 Task: Look for space in Kampung Tanjung Karang, Malaysia from 5th June, 2023 to 16th June, 2023 for 2 adults in price range Rs.14000 to Rs.18000. Place can be entire place with 1  bedroom having 1 bed and 1 bathroom. Property type can be house, flat, guest house, hotel. Booking option can be shelf check-in. Required host language is English.
Action: Mouse moved to (423, 89)
Screenshot: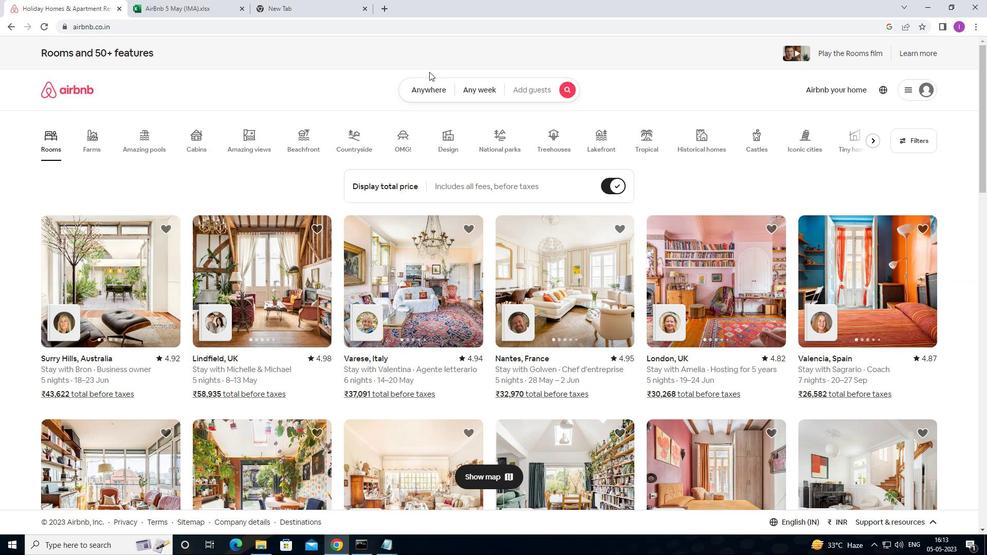 
Action: Mouse pressed left at (423, 89)
Screenshot: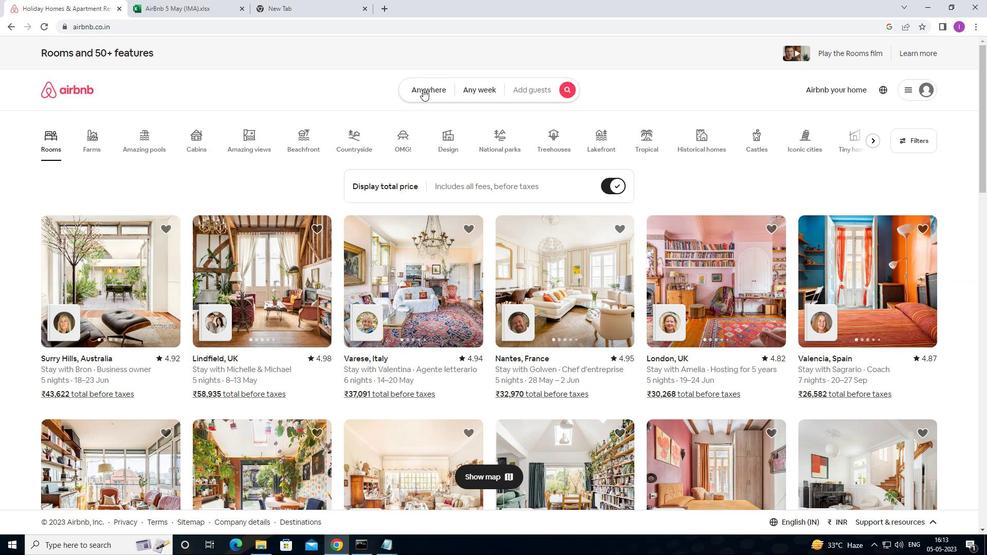 
Action: Mouse moved to (314, 124)
Screenshot: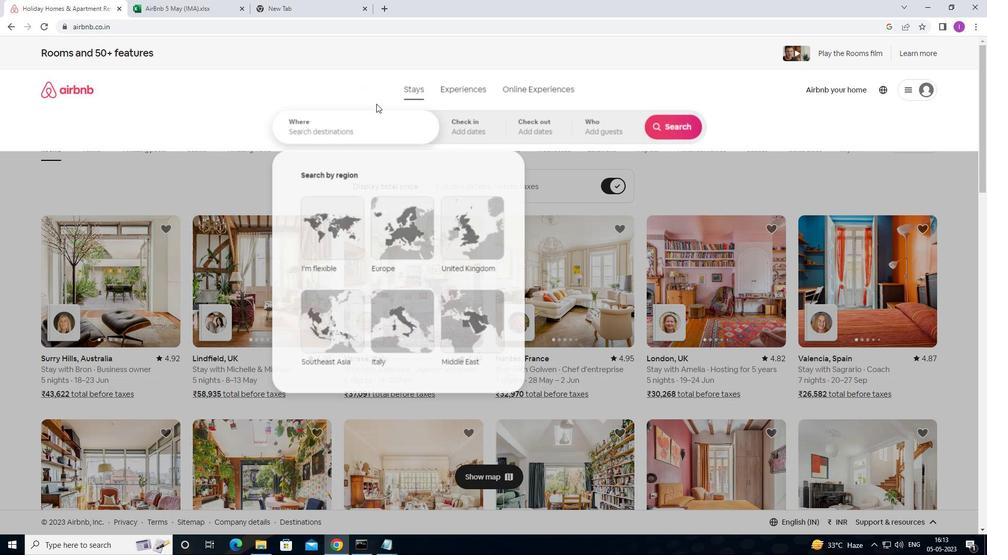
Action: Mouse pressed left at (314, 124)
Screenshot: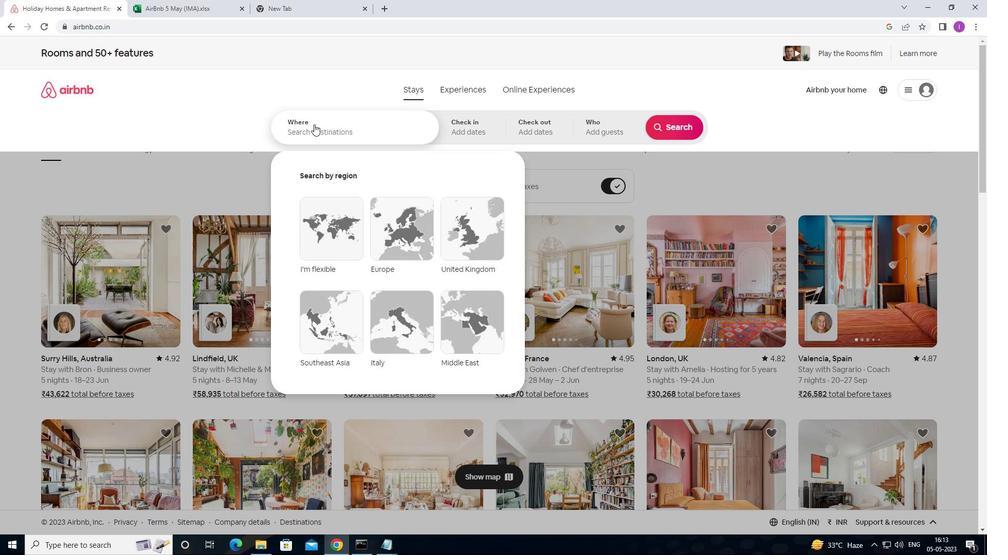 
Action: Mouse moved to (337, 127)
Screenshot: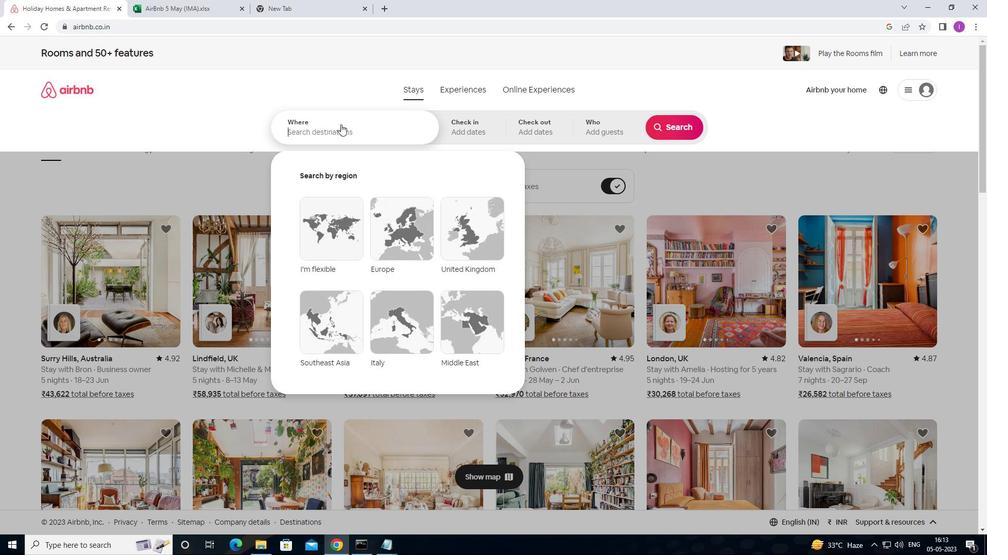 
Action: Key pressed <Key.shift><Key.shift><Key.shift><Key.shift><Key.shift><Key.shift><Key.shift><Key.shift><Key.shift><Key.shift><Key.shift><Key.shift><Key.shift><Key.shift><Key.shift><Key.shift><Key.shift>KAMPUNG<Key.shift>TANJUNG<Key.space><Key.shift>KARANG,<Key.shift>MALAYSIA
Screenshot: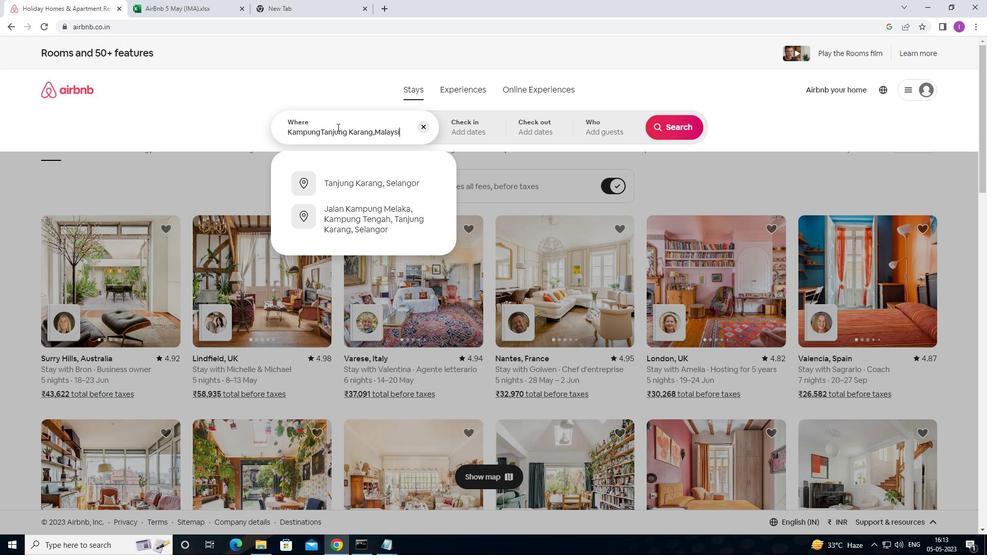 
Action: Mouse moved to (483, 130)
Screenshot: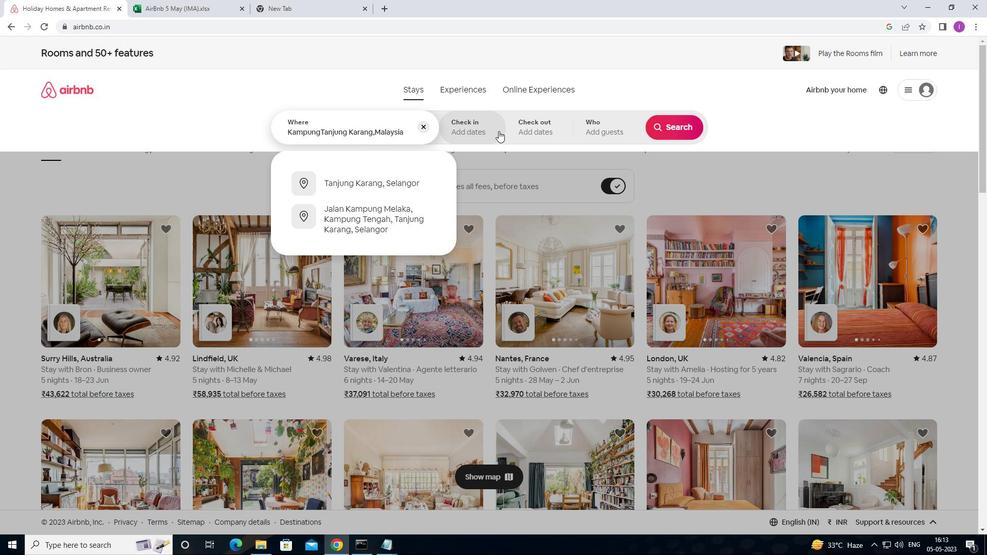 
Action: Mouse pressed left at (483, 130)
Screenshot: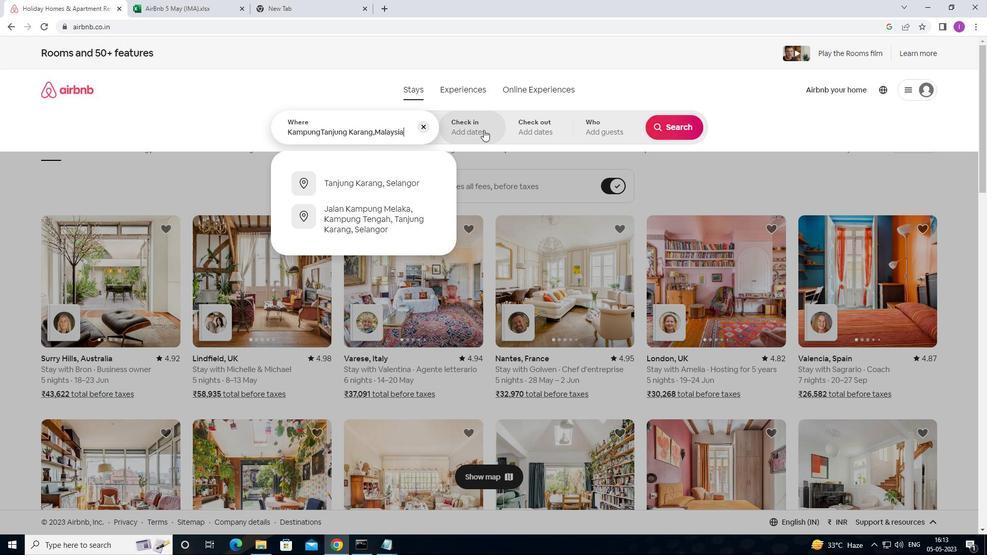 
Action: Mouse moved to (669, 212)
Screenshot: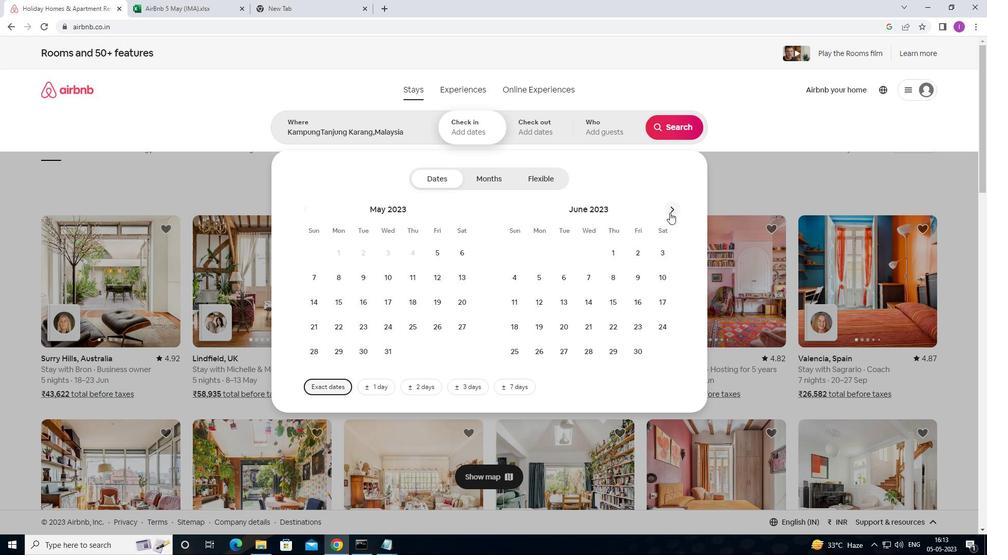 
Action: Mouse pressed left at (669, 212)
Screenshot: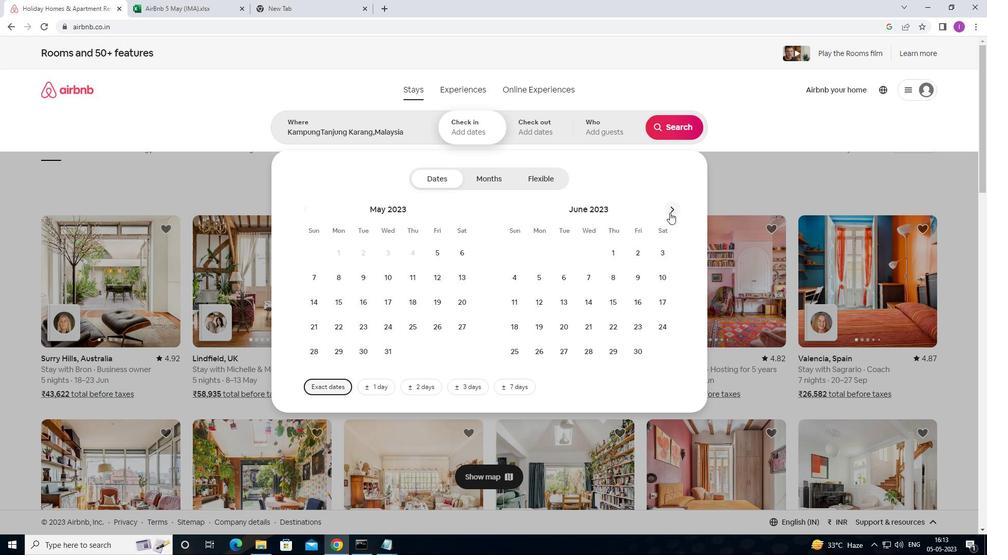 
Action: Mouse moved to (345, 275)
Screenshot: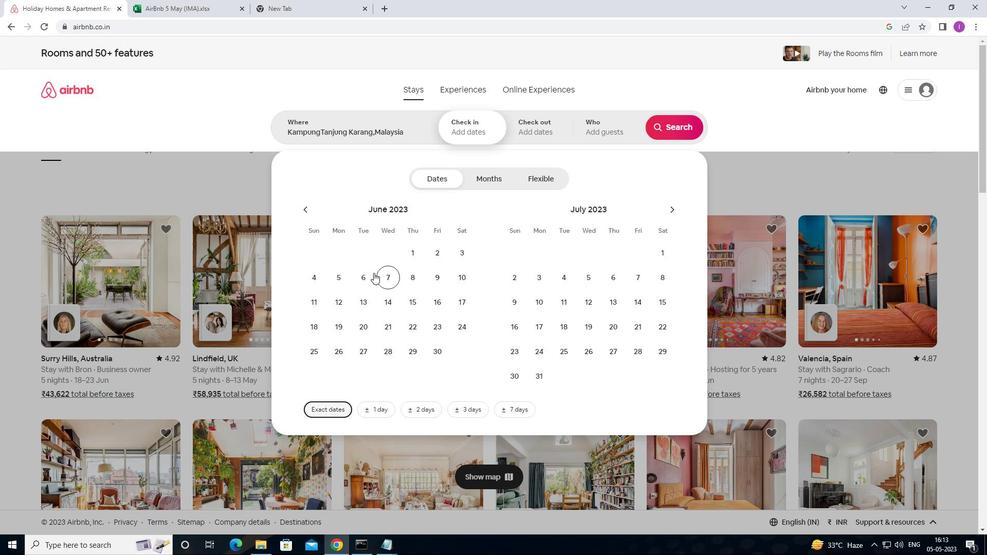 
Action: Mouse pressed left at (345, 275)
Screenshot: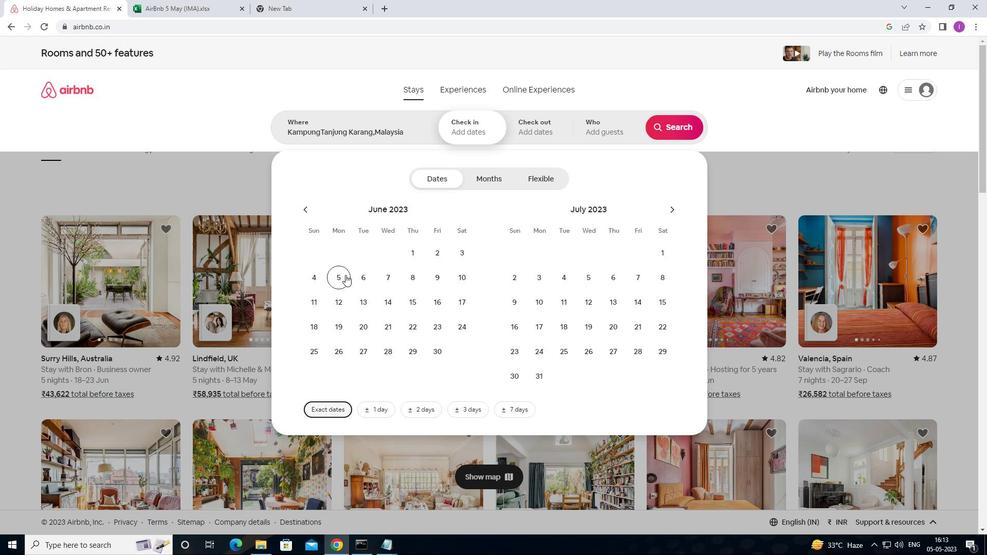 
Action: Mouse moved to (432, 299)
Screenshot: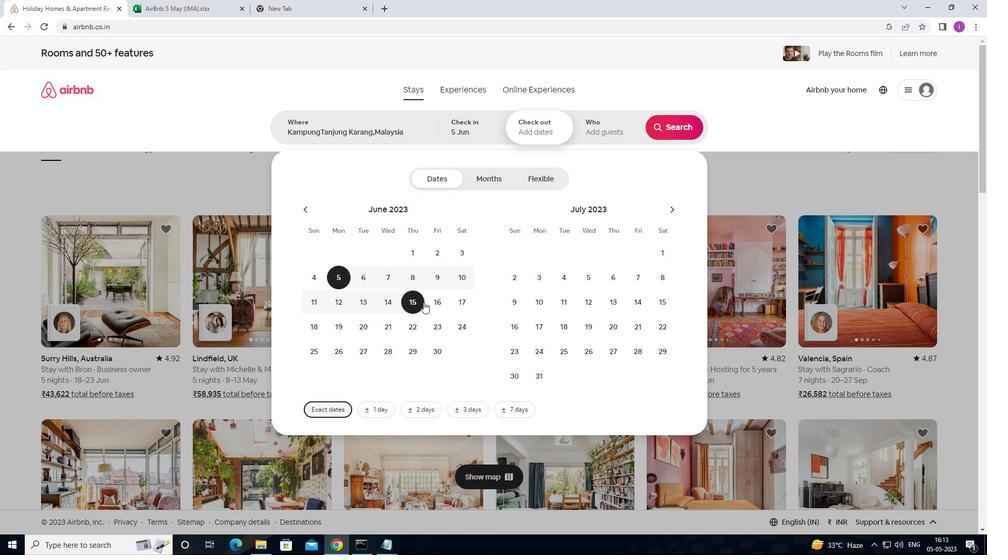 
Action: Mouse pressed left at (432, 299)
Screenshot: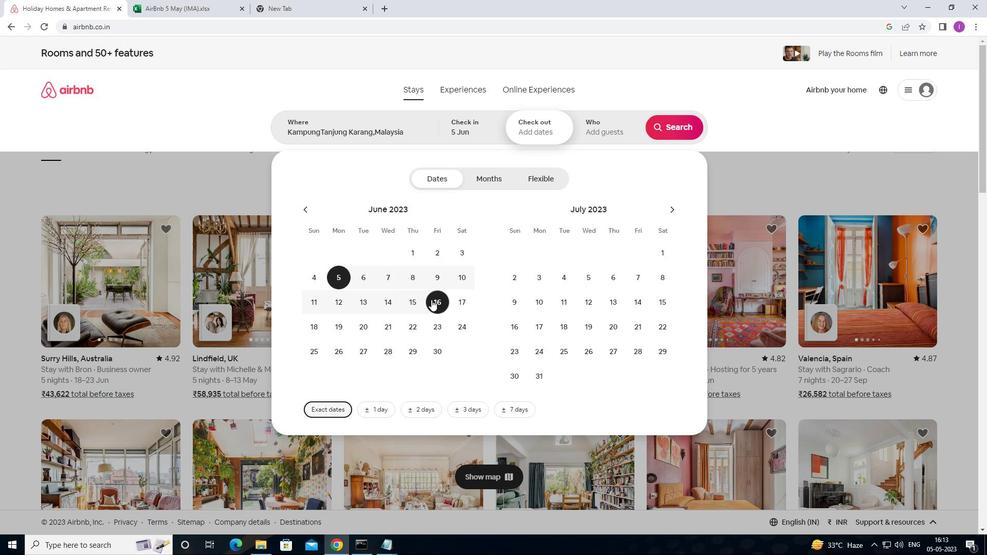 
Action: Mouse moved to (615, 133)
Screenshot: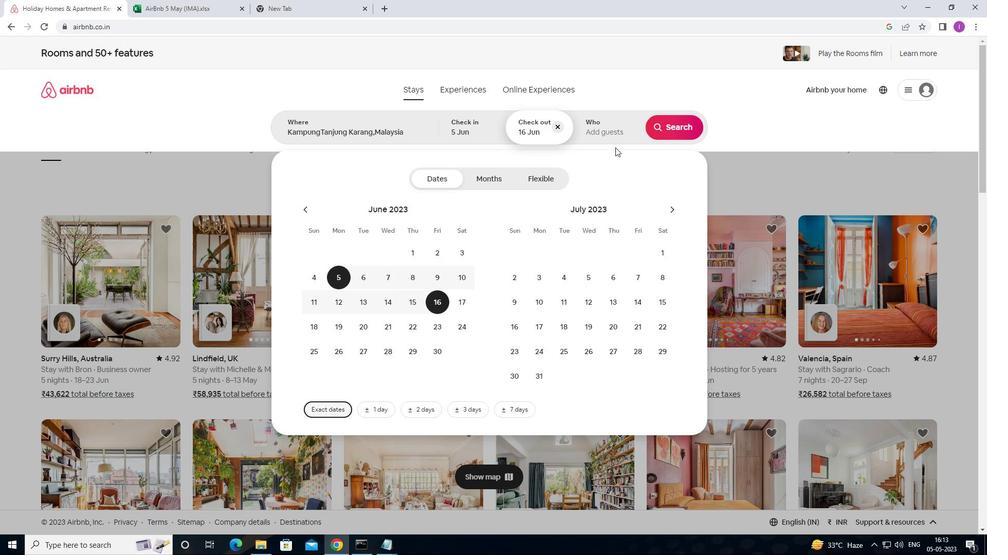 
Action: Mouse pressed left at (615, 133)
Screenshot: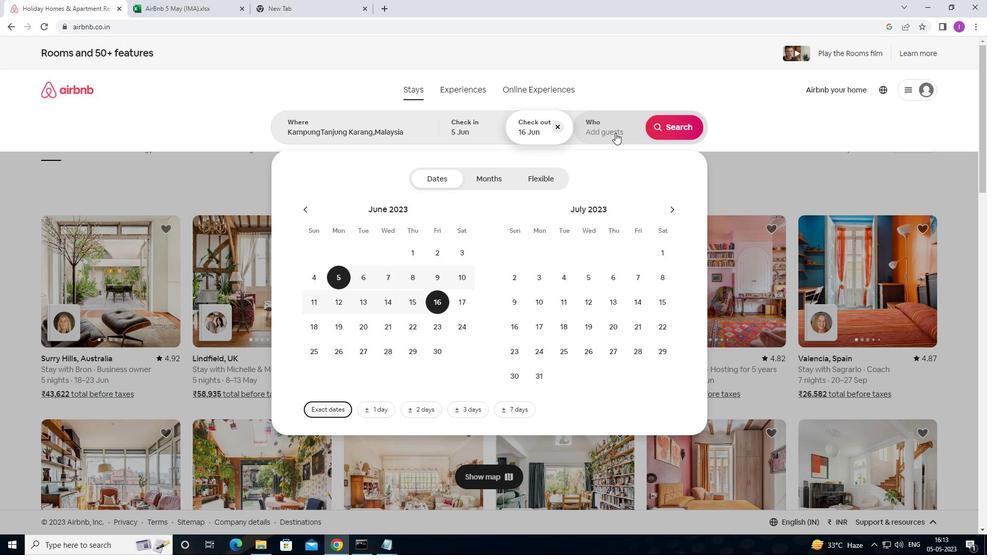 
Action: Mouse moved to (668, 180)
Screenshot: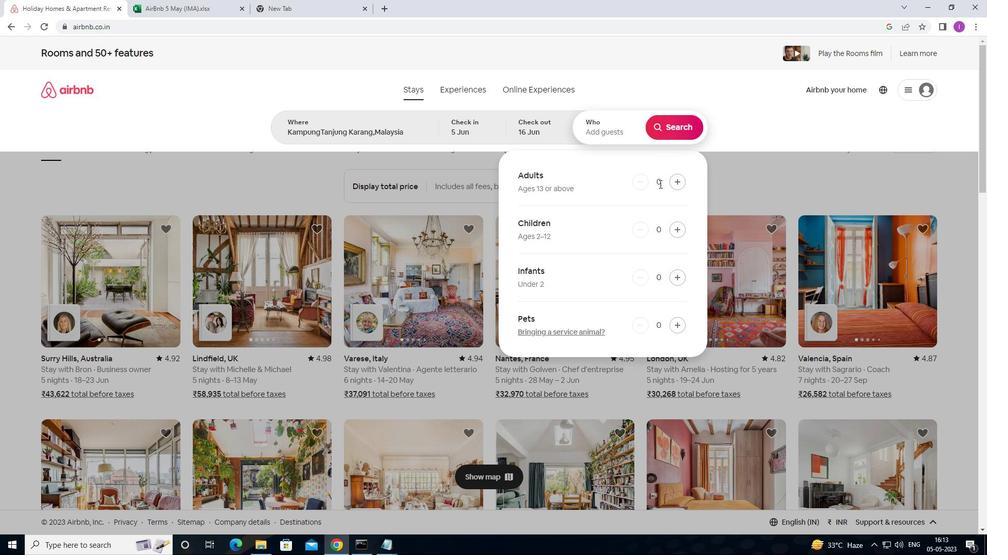 
Action: Mouse pressed left at (668, 180)
Screenshot: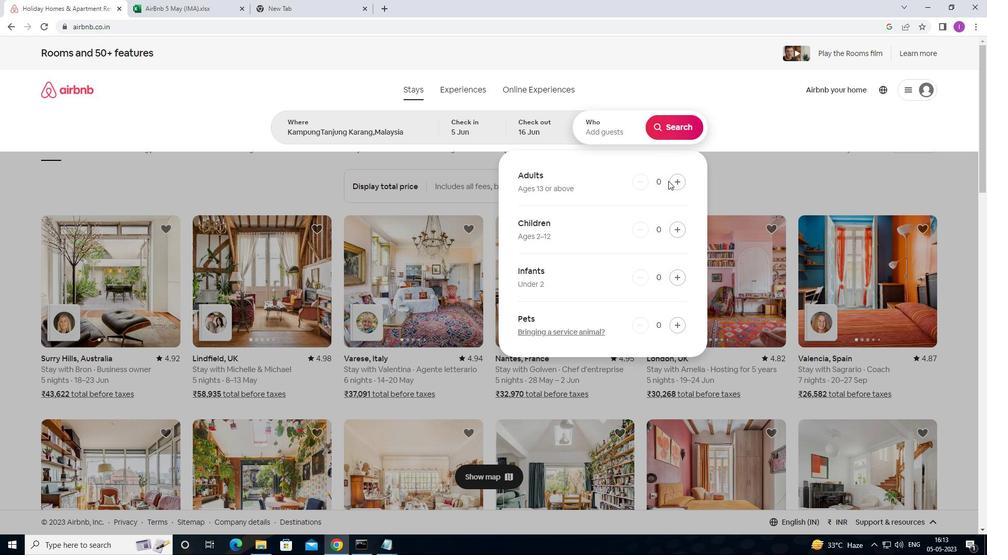 
Action: Mouse moved to (675, 179)
Screenshot: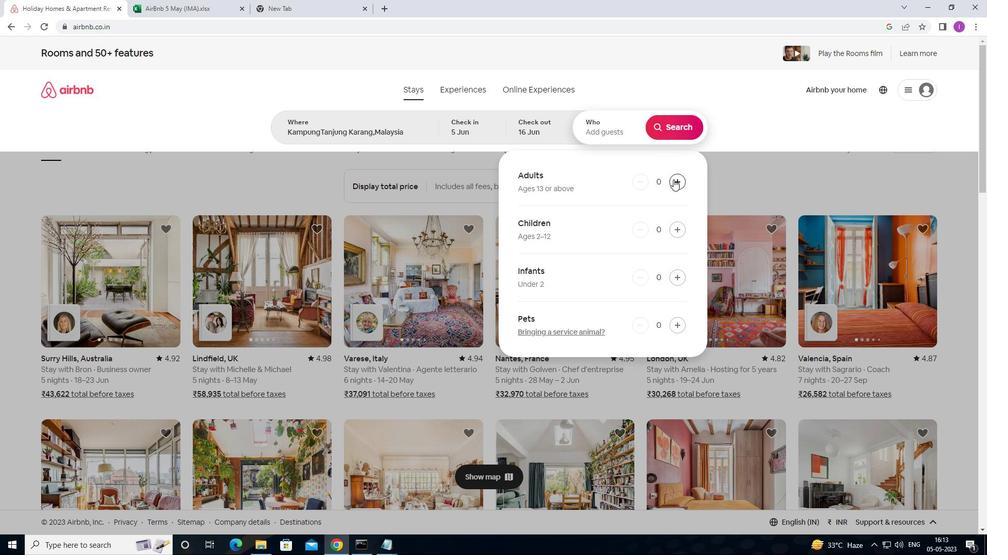 
Action: Mouse pressed left at (675, 179)
Screenshot: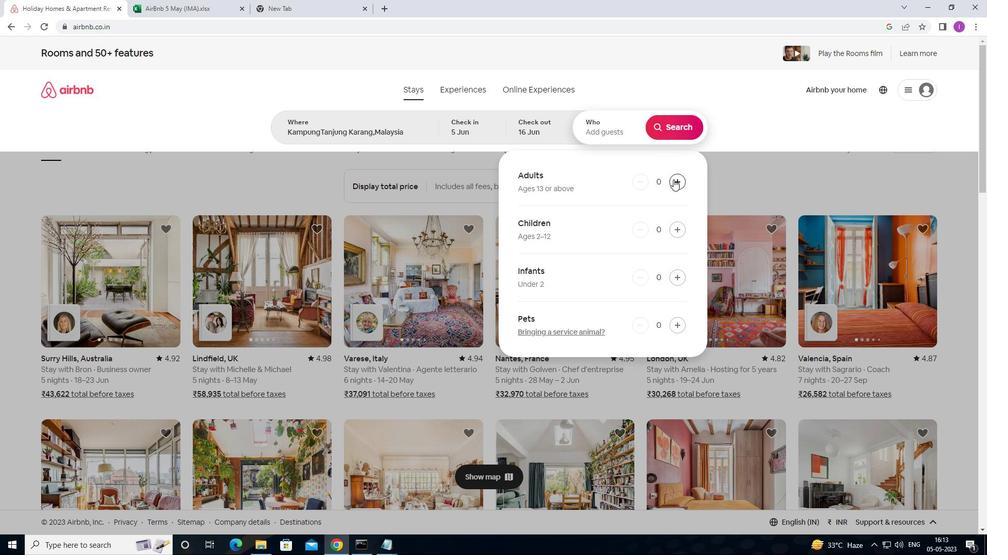 
Action: Mouse pressed left at (675, 179)
Screenshot: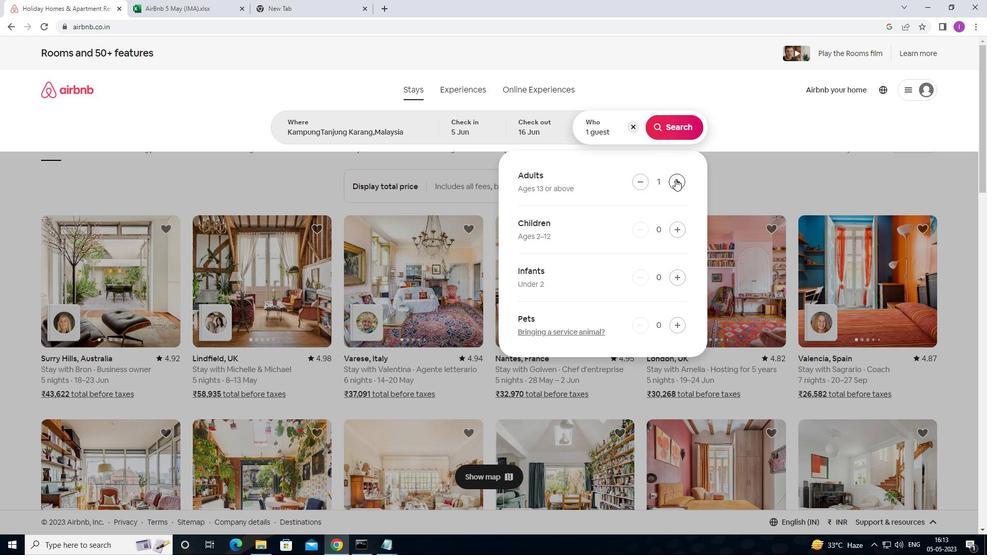 
Action: Mouse moved to (697, 124)
Screenshot: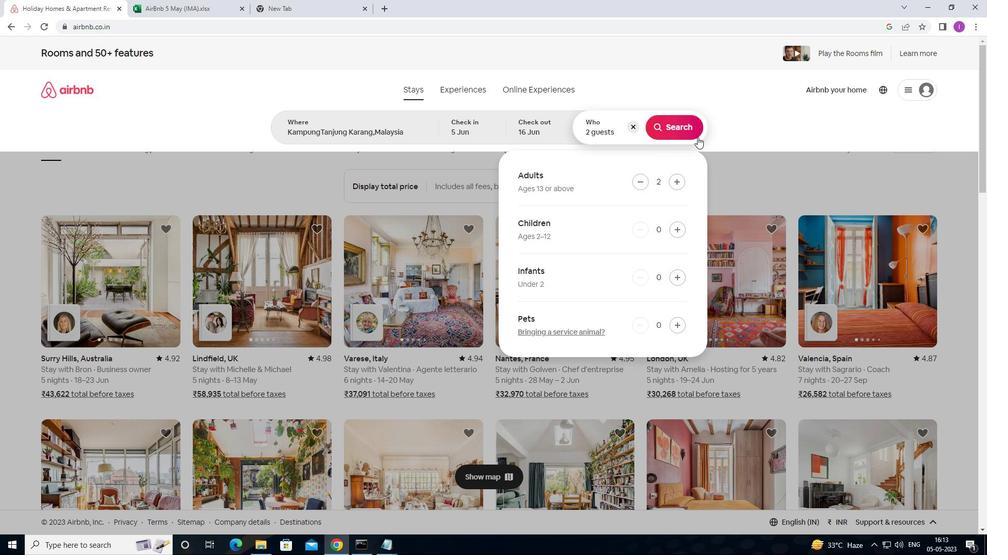 
Action: Mouse pressed left at (697, 124)
Screenshot: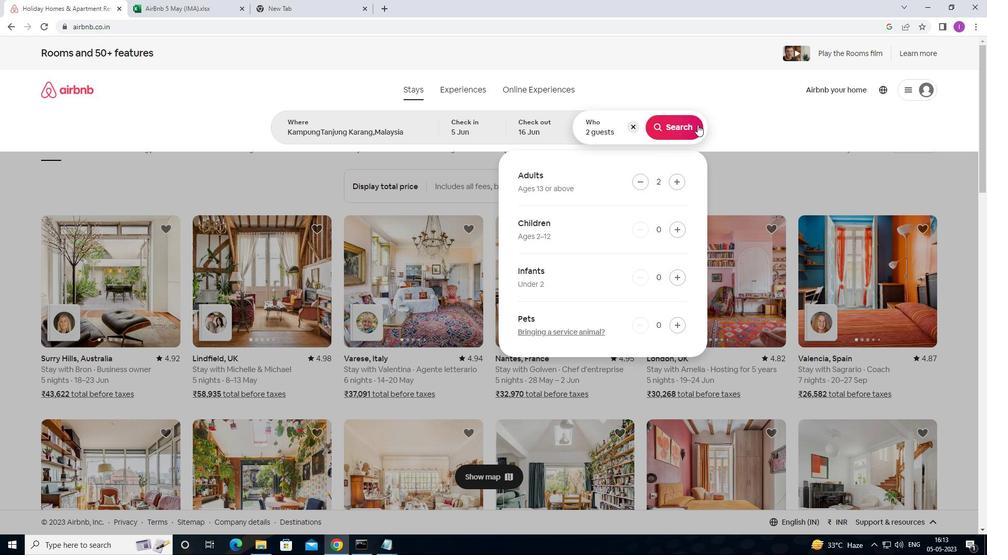
Action: Mouse moved to (951, 95)
Screenshot: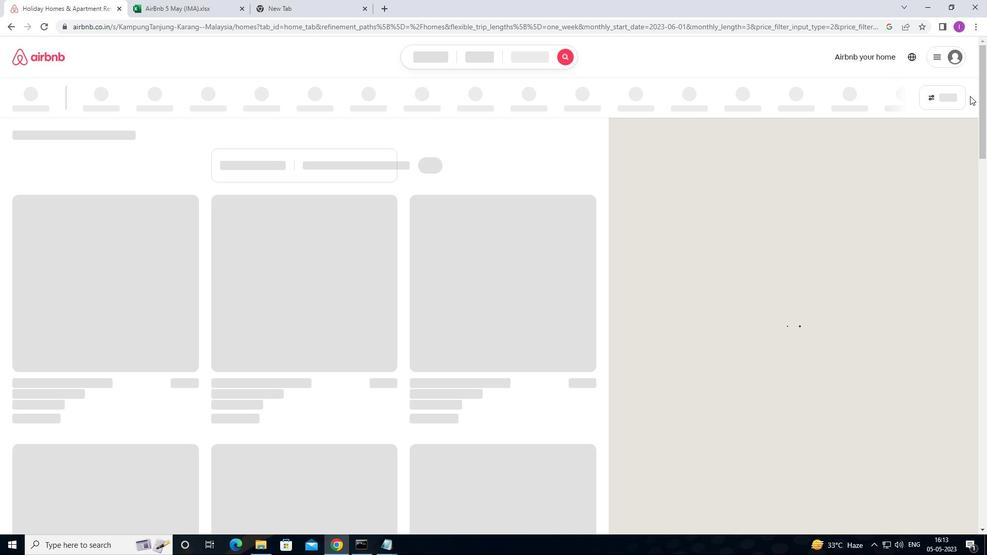 
Action: Mouse pressed left at (951, 95)
Screenshot: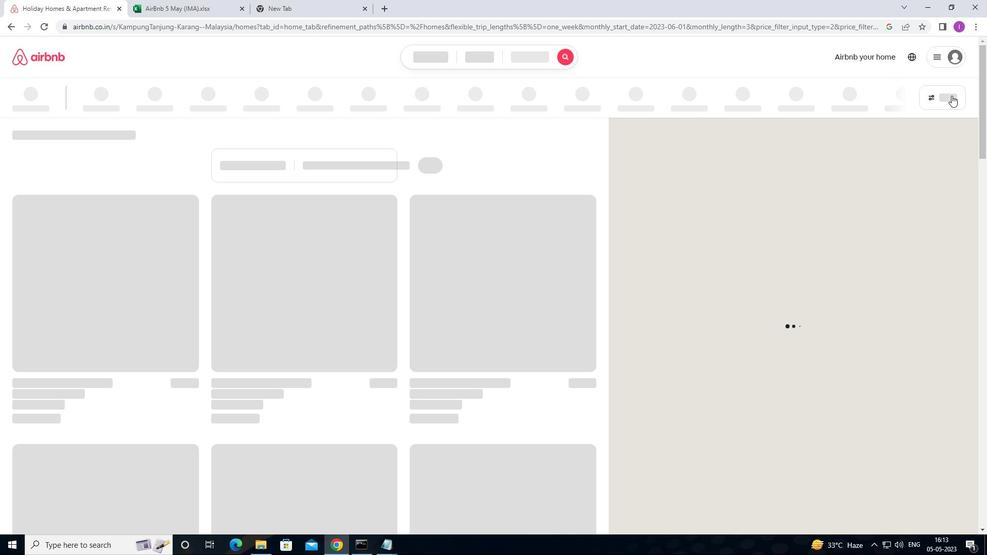 
Action: Mouse moved to (364, 351)
Screenshot: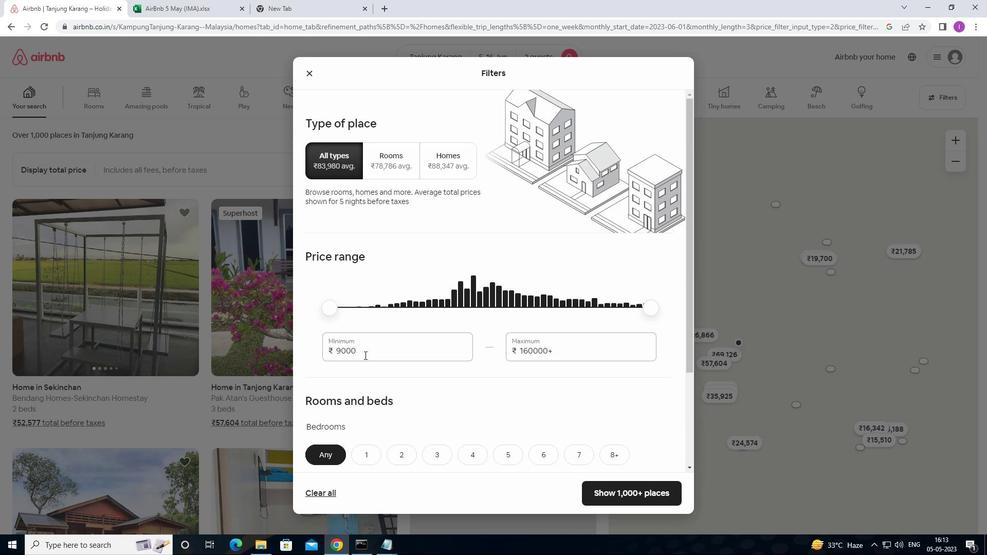 
Action: Mouse pressed left at (364, 351)
Screenshot: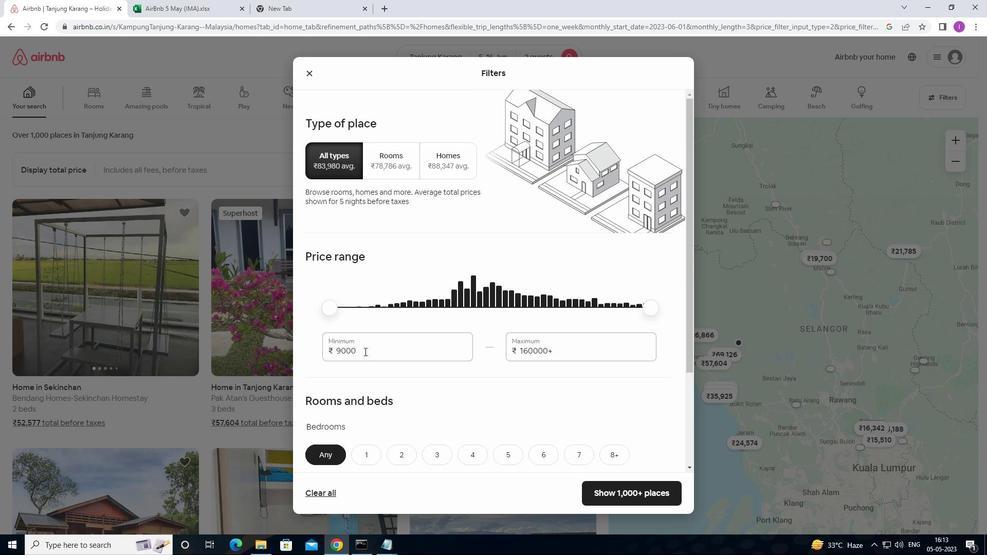 
Action: Mouse moved to (464, 328)
Screenshot: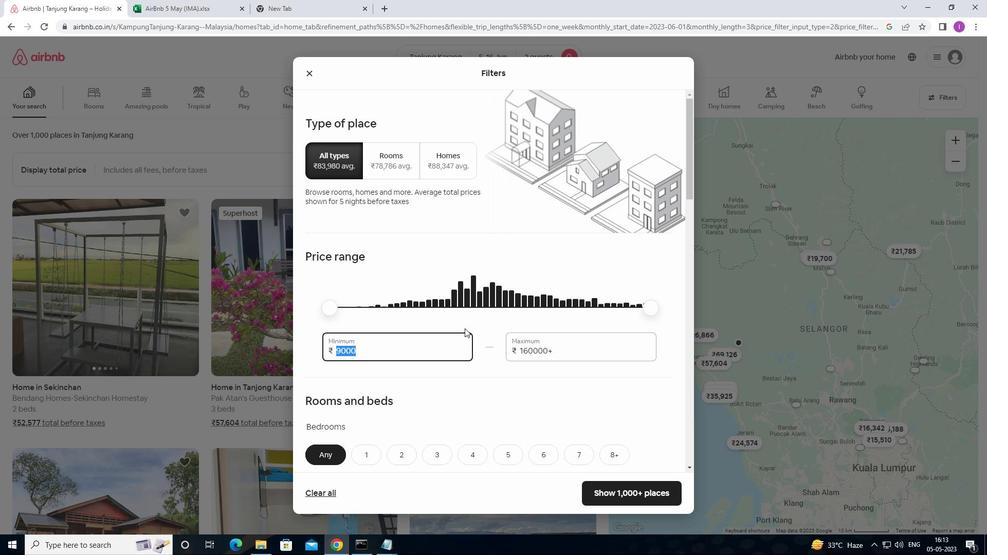 
Action: Key pressed 1
Screenshot: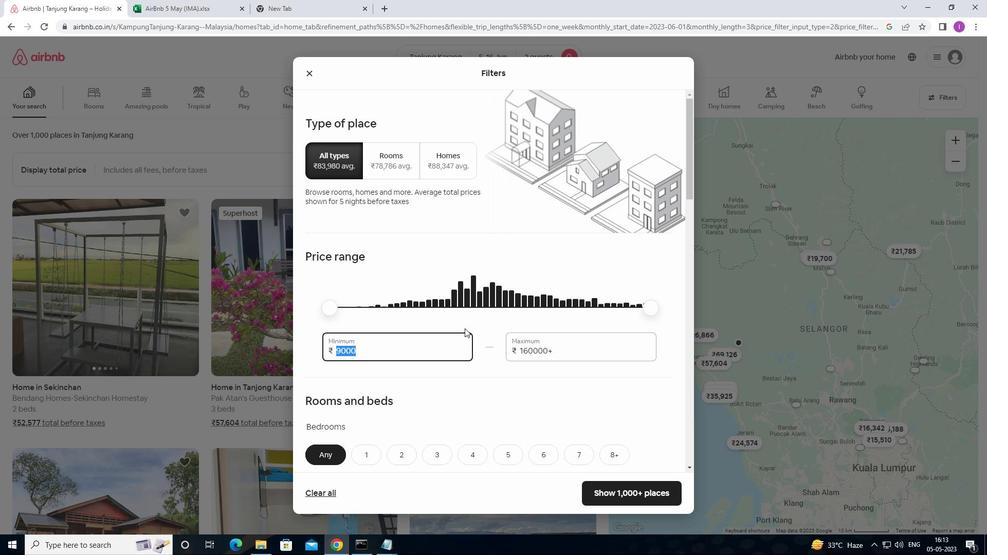 
Action: Mouse moved to (467, 324)
Screenshot: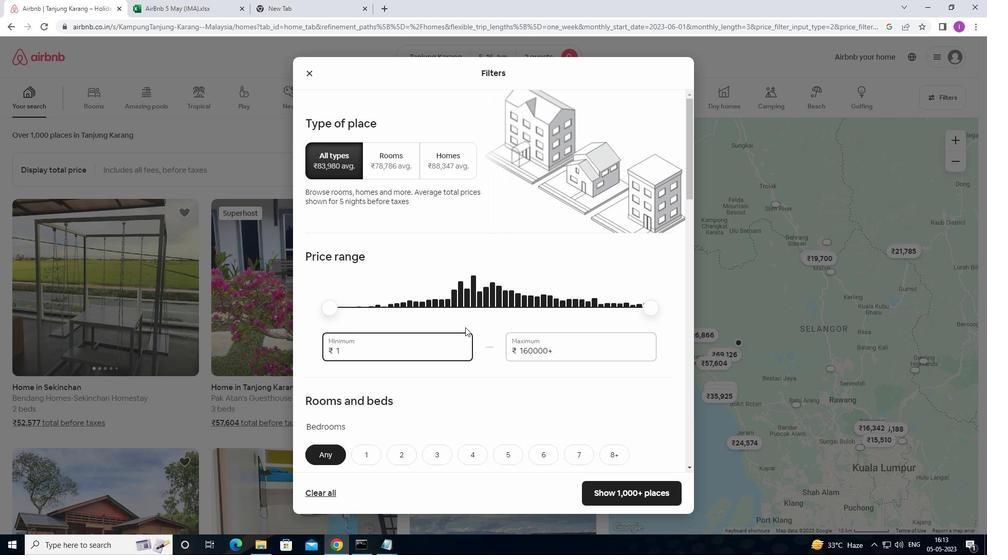 
Action: Key pressed 4000
Screenshot: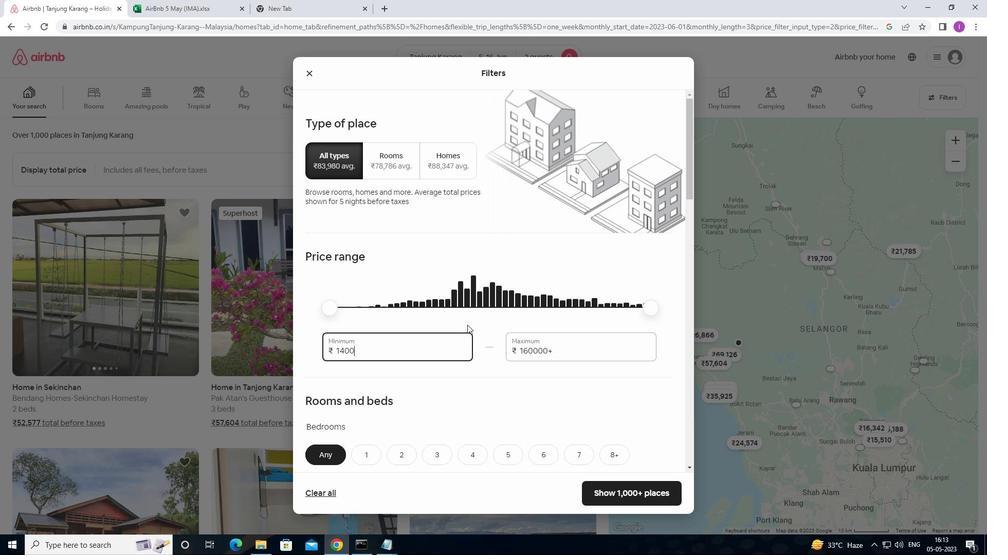 
Action: Mouse moved to (560, 348)
Screenshot: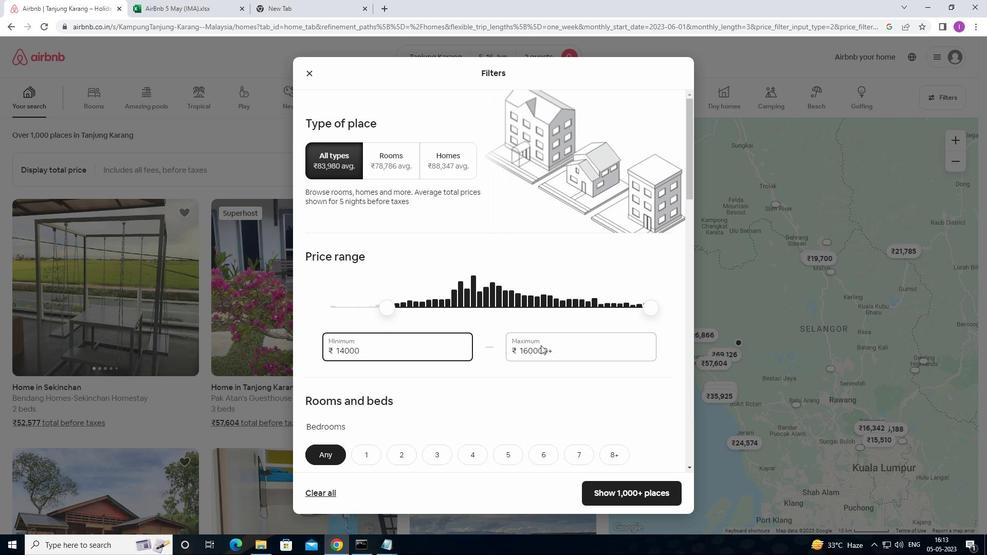 
Action: Mouse pressed left at (560, 348)
Screenshot: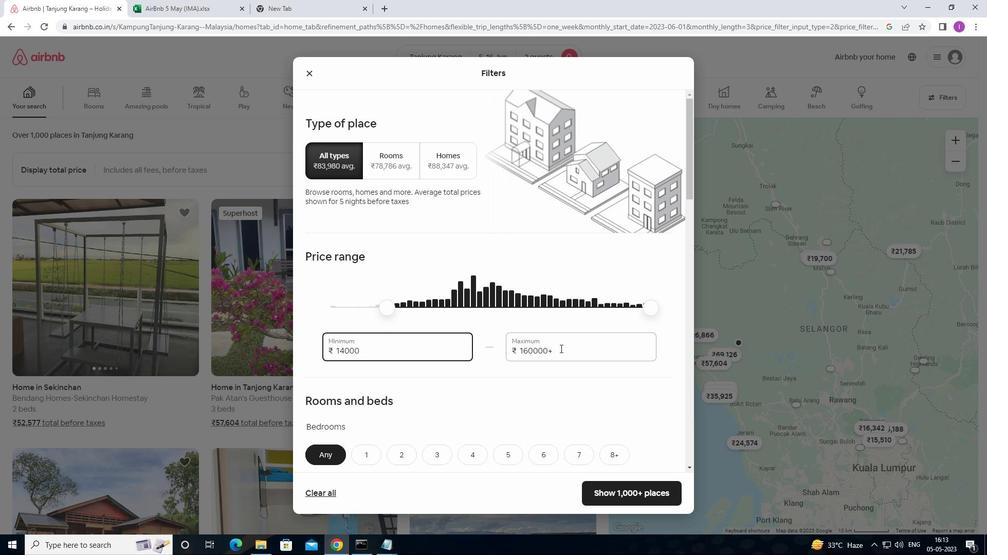 
Action: Mouse moved to (510, 351)
Screenshot: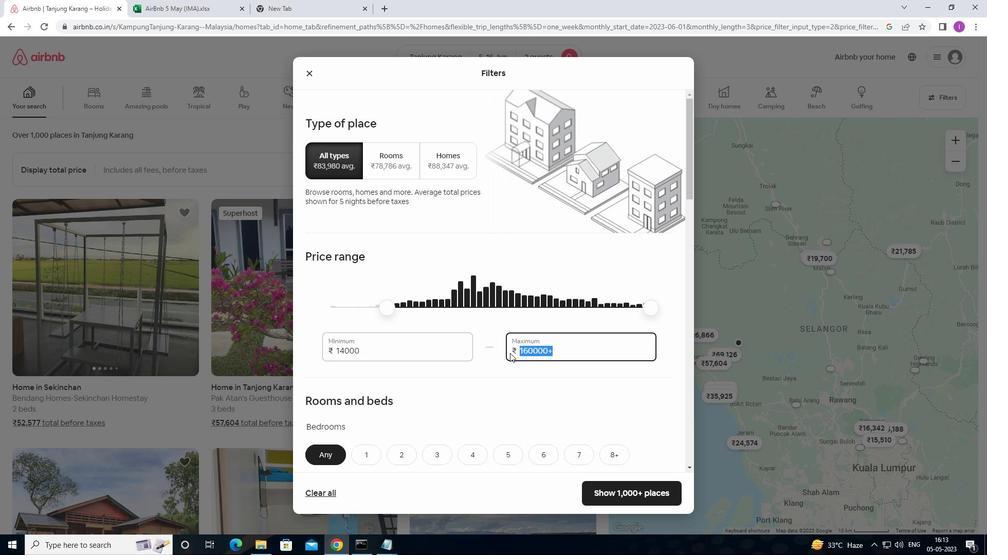
Action: Key pressed 1
Screenshot: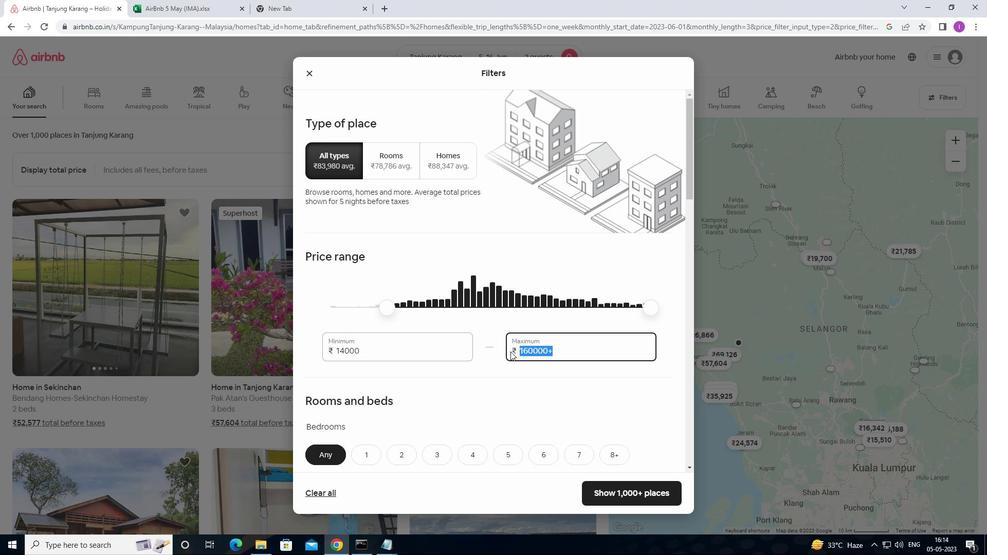 
Action: Mouse moved to (511, 350)
Screenshot: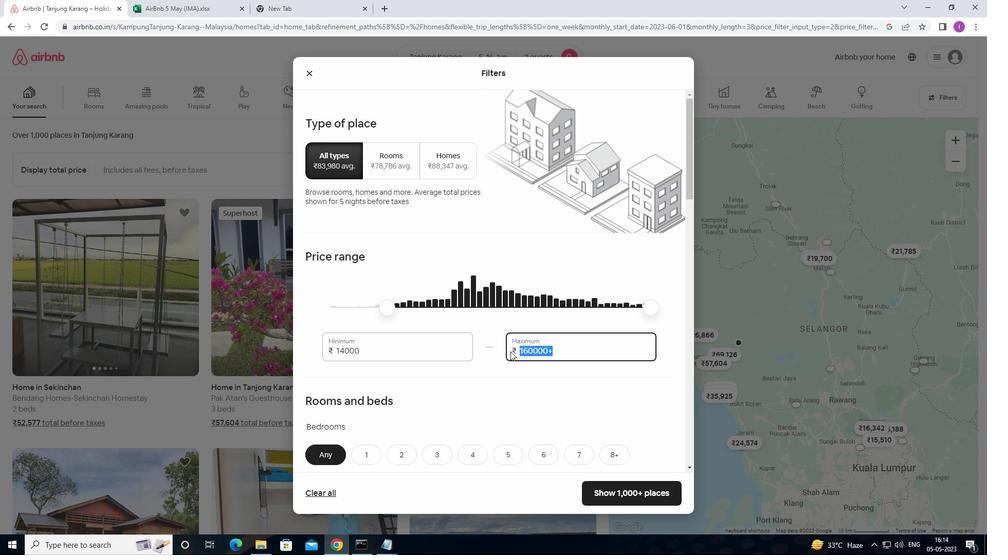 
Action: Key pressed 8
Screenshot: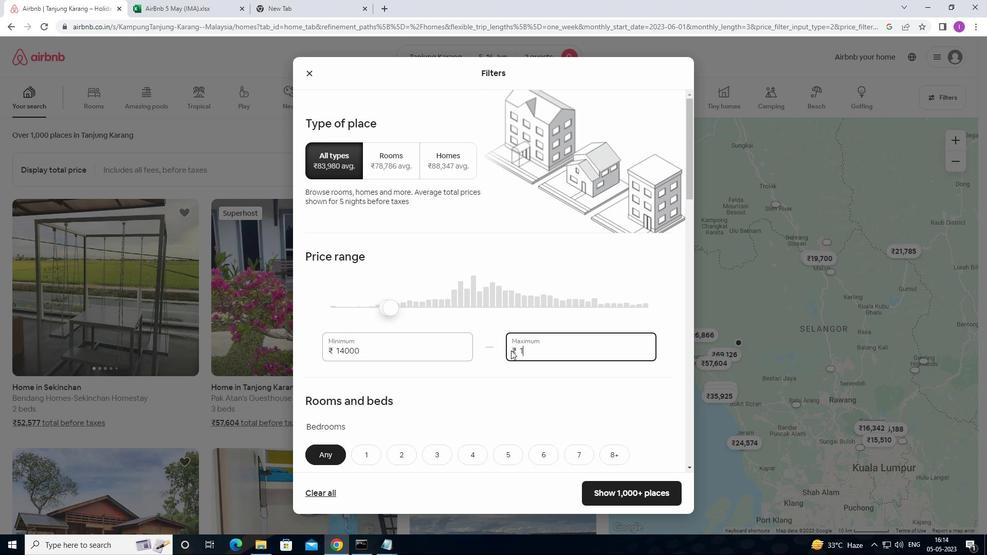 
Action: Mouse moved to (513, 348)
Screenshot: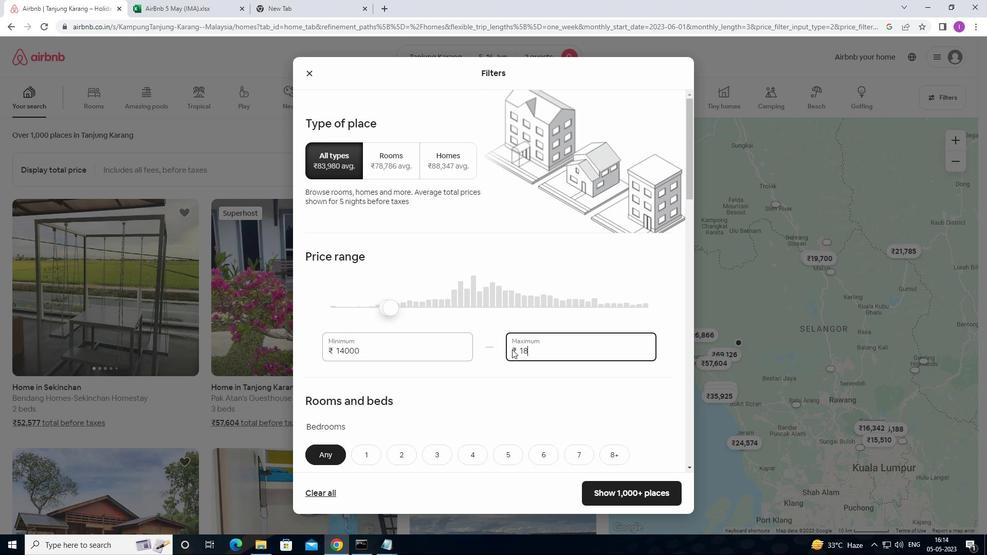
Action: Key pressed 000
Screenshot: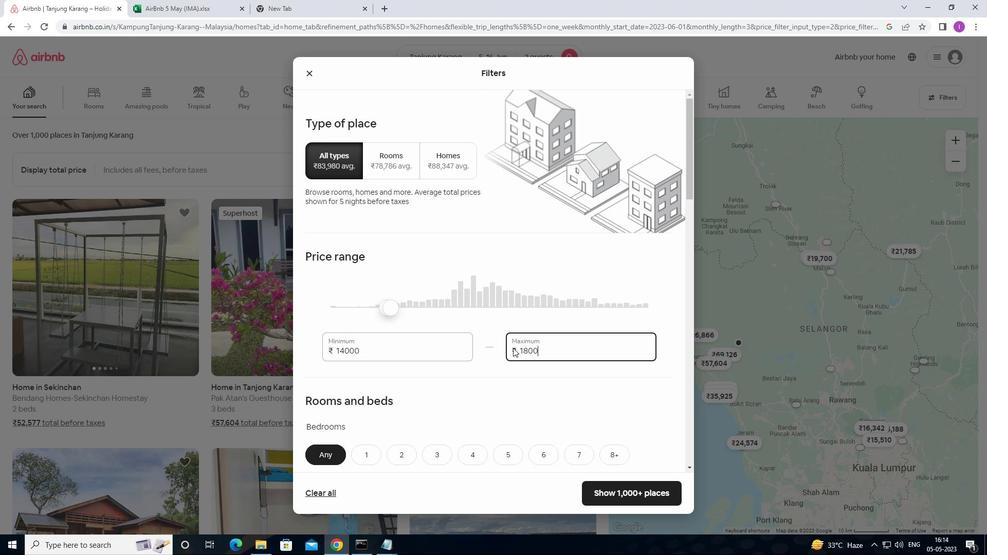 
Action: Mouse moved to (536, 355)
Screenshot: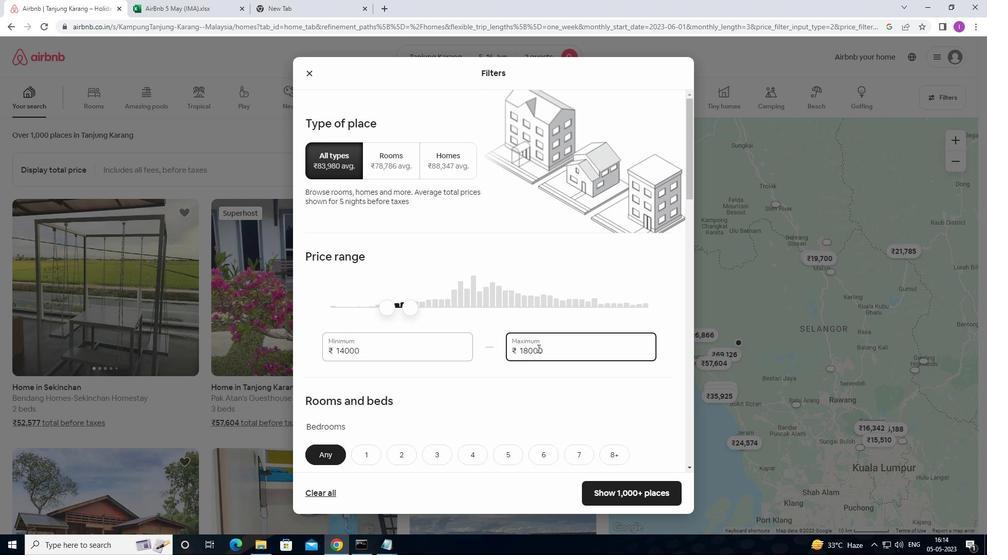 
Action: Mouse scrolled (536, 355) with delta (0, 0)
Screenshot: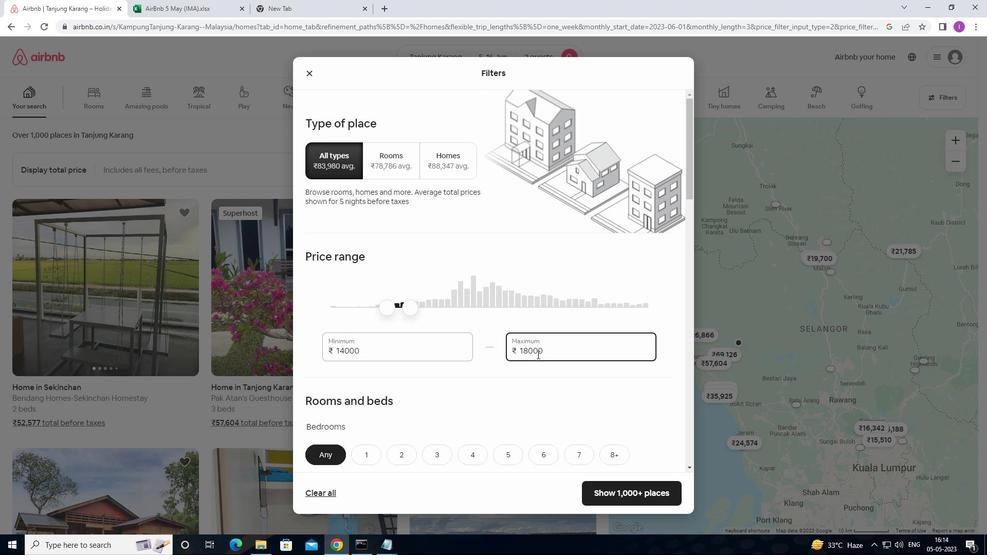 
Action: Mouse scrolled (536, 355) with delta (0, 0)
Screenshot: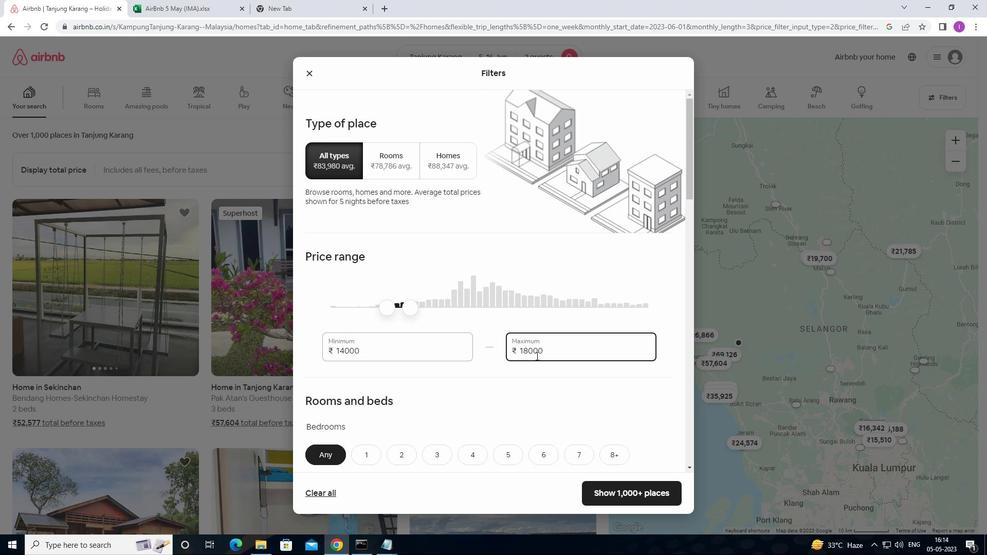 
Action: Mouse moved to (536, 353)
Screenshot: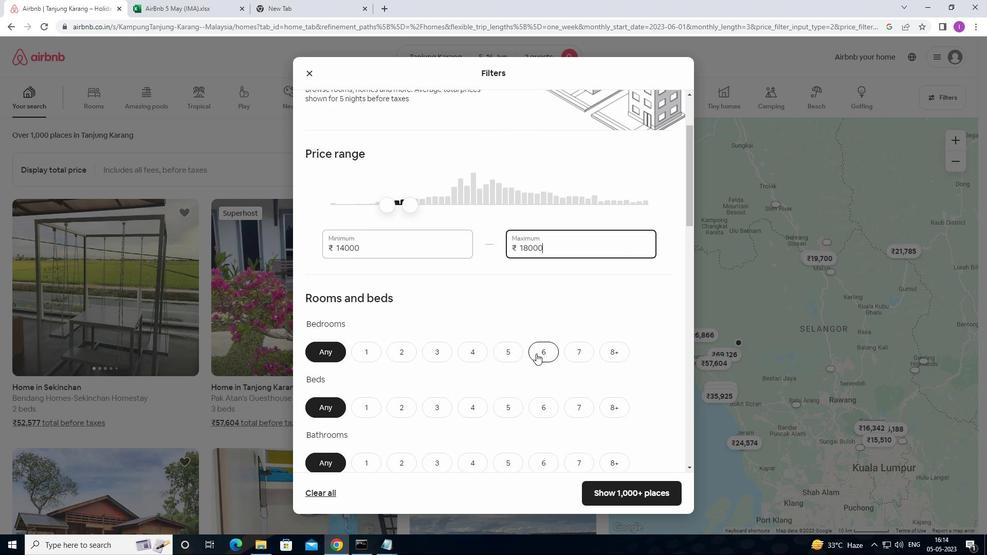 
Action: Mouse scrolled (536, 353) with delta (0, 0)
Screenshot: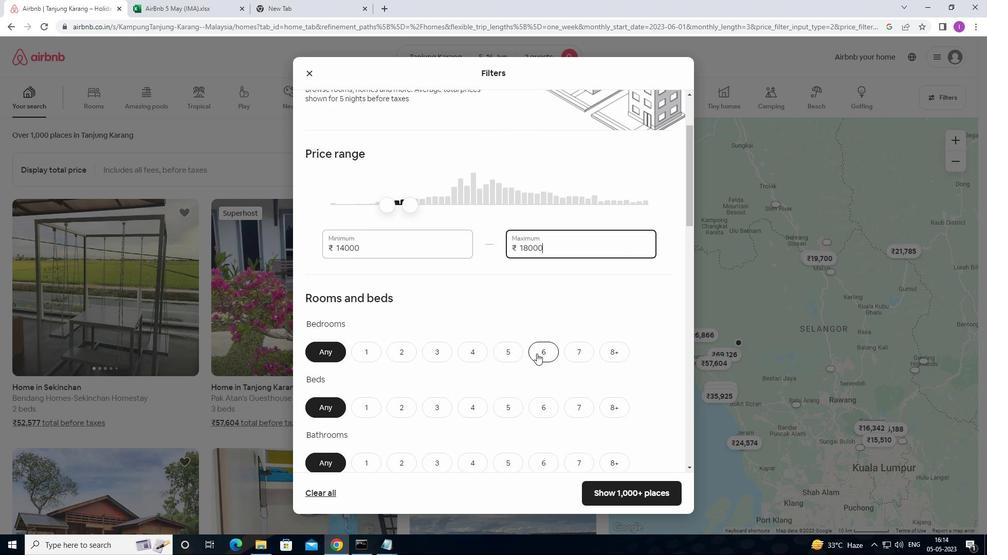 
Action: Mouse scrolled (536, 353) with delta (0, 0)
Screenshot: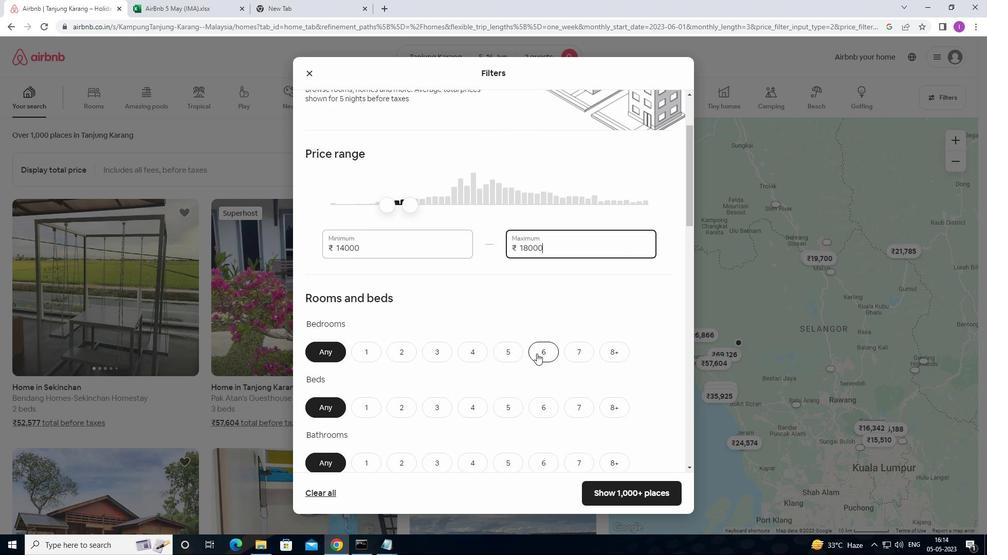 
Action: Mouse moved to (366, 254)
Screenshot: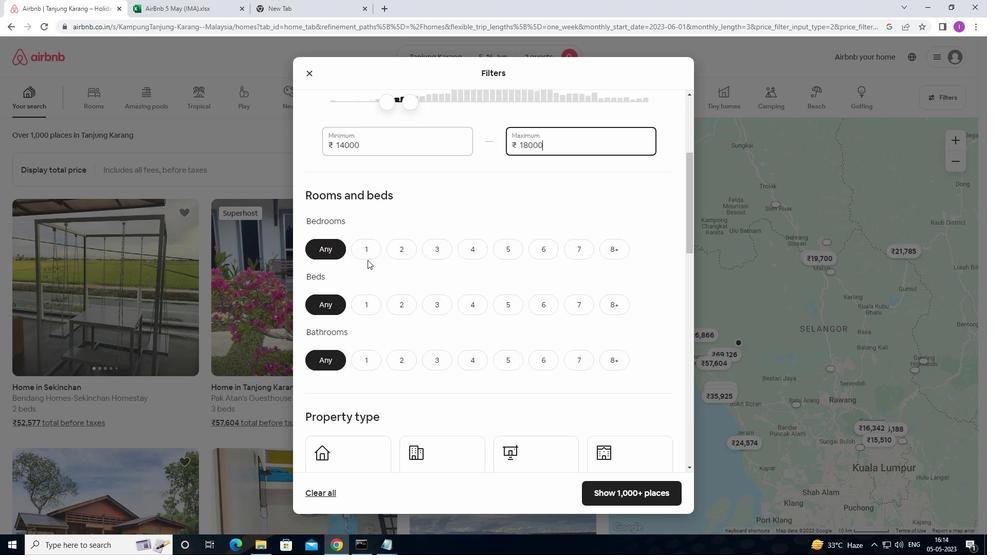 
Action: Mouse pressed left at (366, 254)
Screenshot: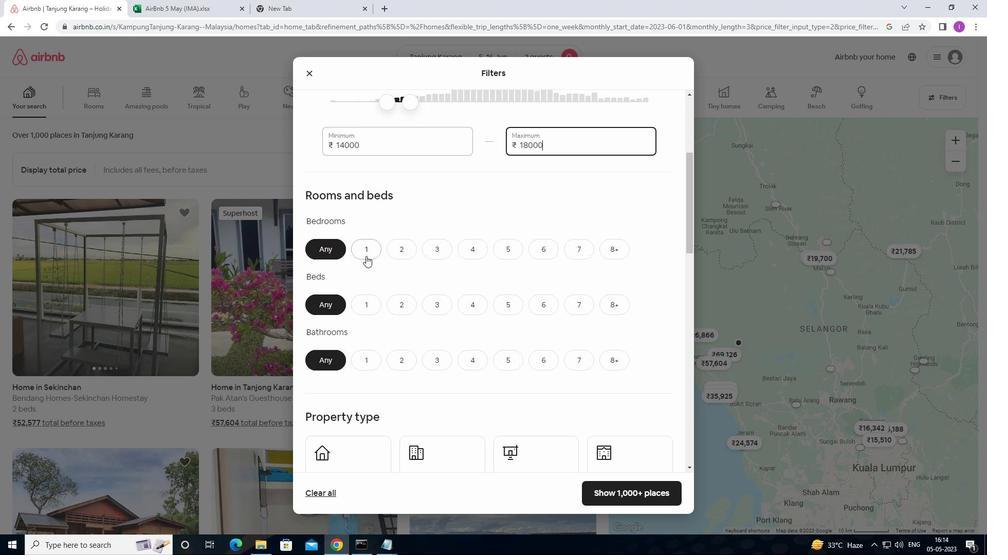 
Action: Mouse moved to (367, 300)
Screenshot: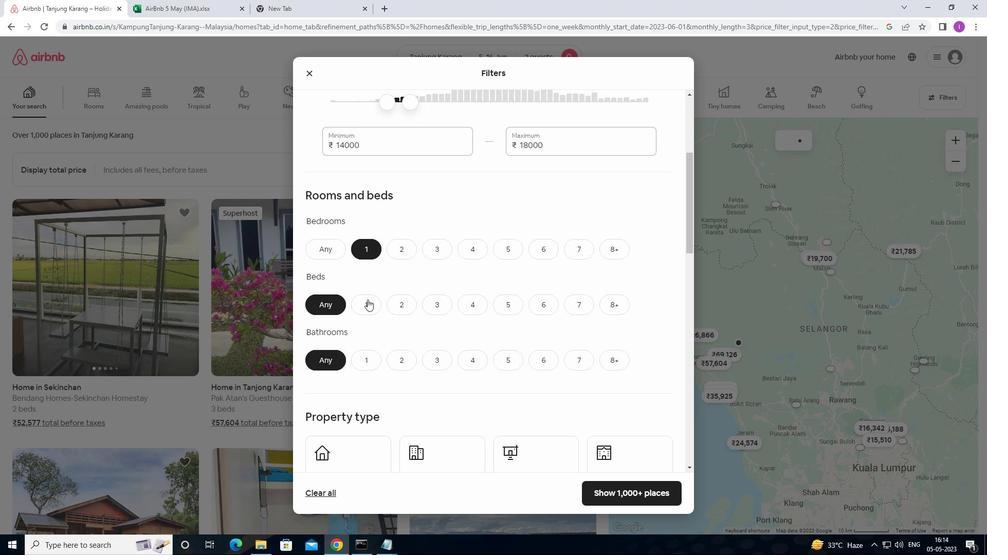 
Action: Mouse pressed left at (367, 300)
Screenshot: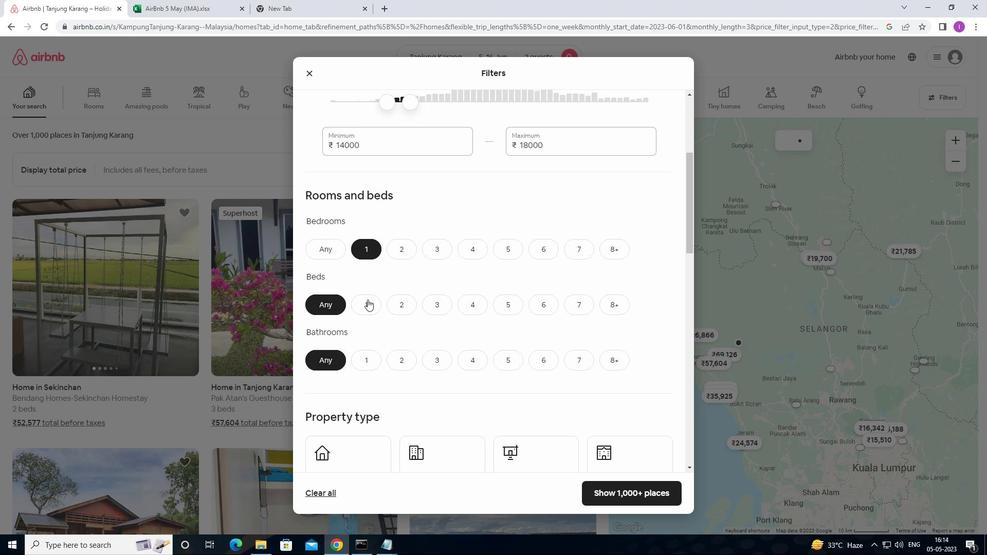 
Action: Mouse moved to (357, 355)
Screenshot: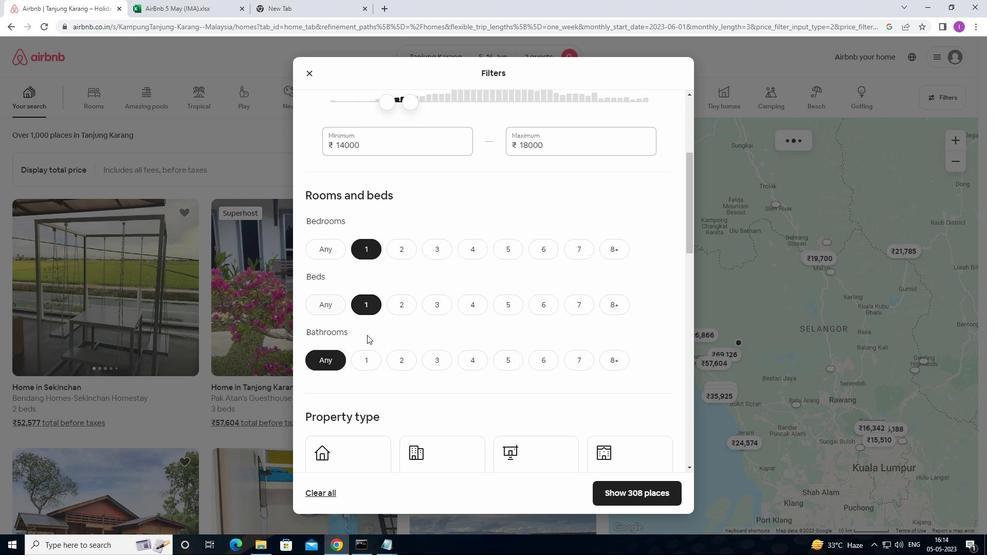 
Action: Mouse pressed left at (357, 355)
Screenshot: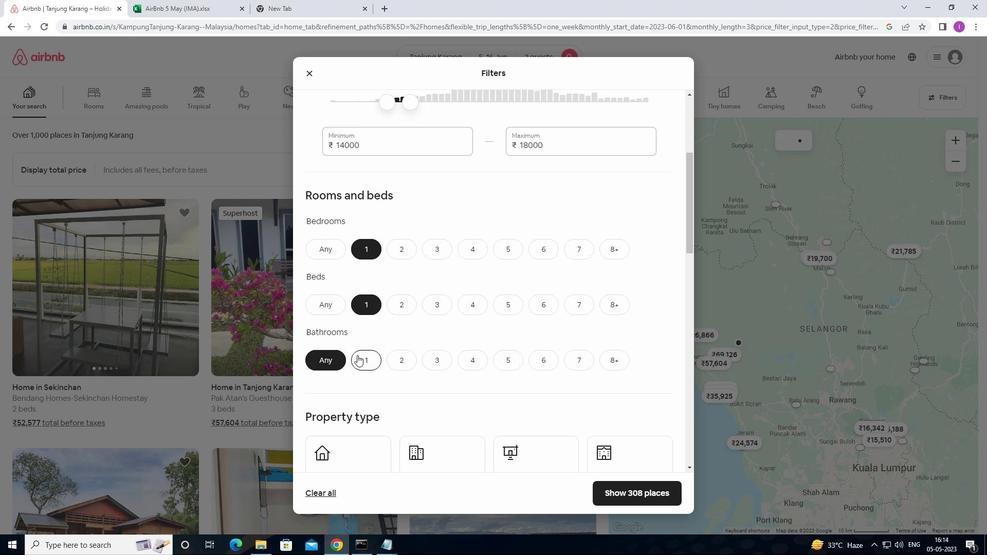 
Action: Mouse moved to (416, 344)
Screenshot: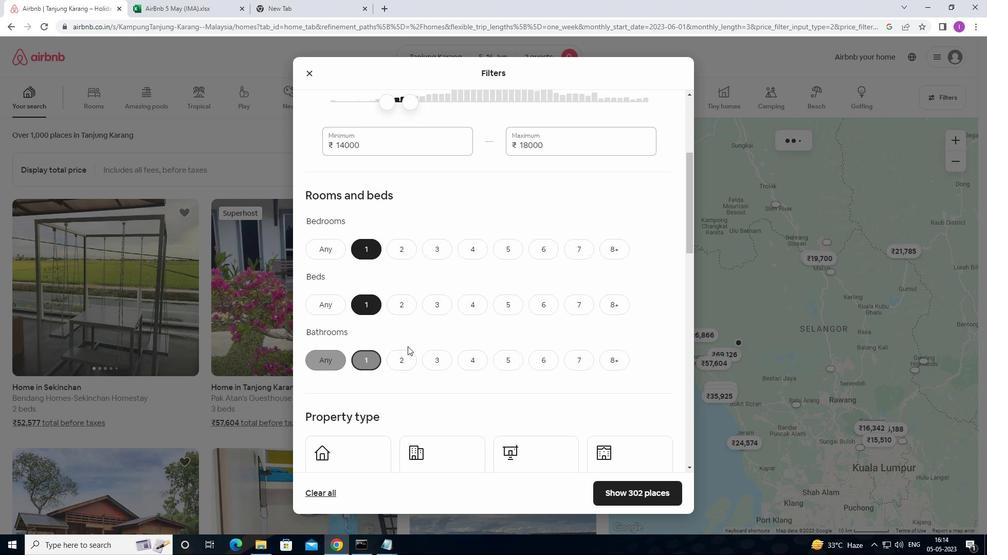 
Action: Mouse scrolled (416, 344) with delta (0, 0)
Screenshot: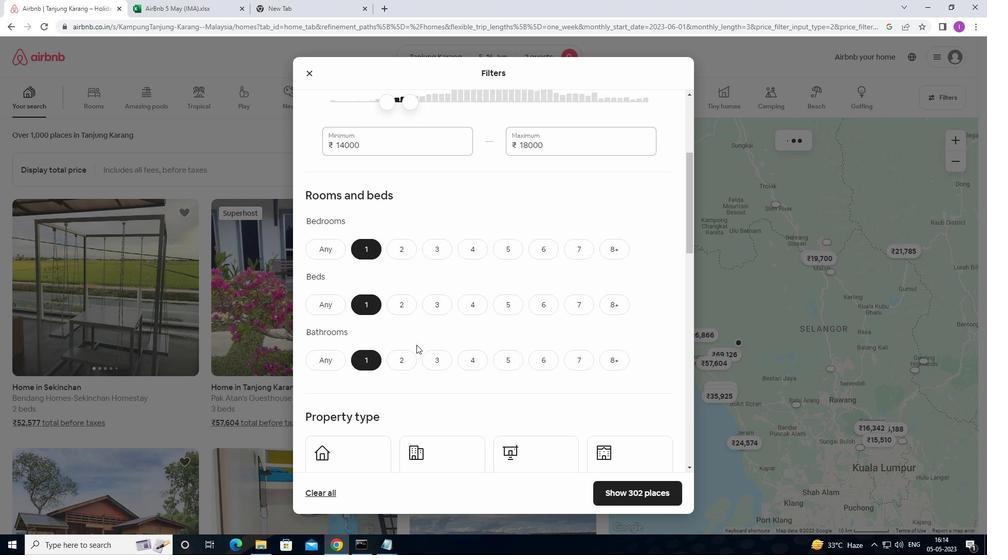 
Action: Mouse scrolled (416, 344) with delta (0, 0)
Screenshot: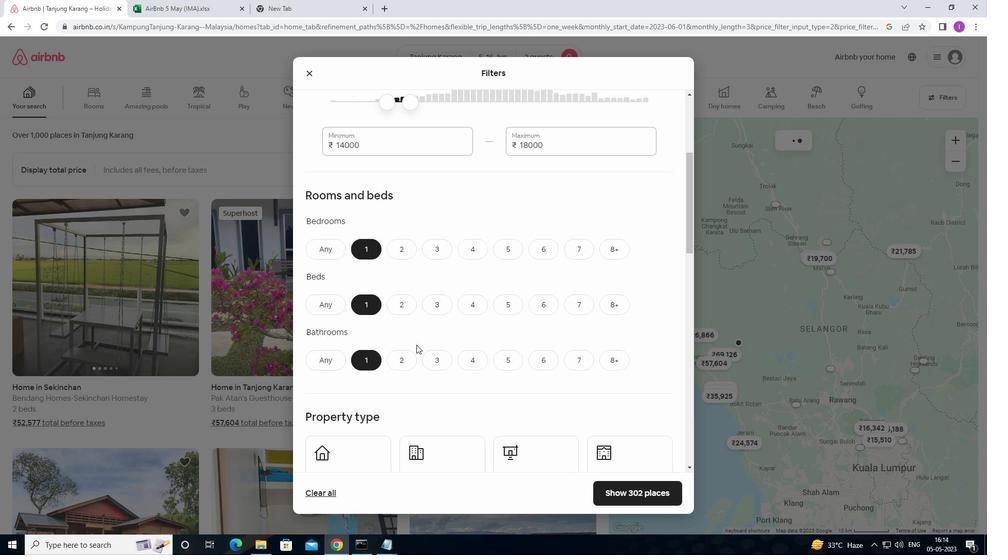 
Action: Mouse scrolled (416, 344) with delta (0, 0)
Screenshot: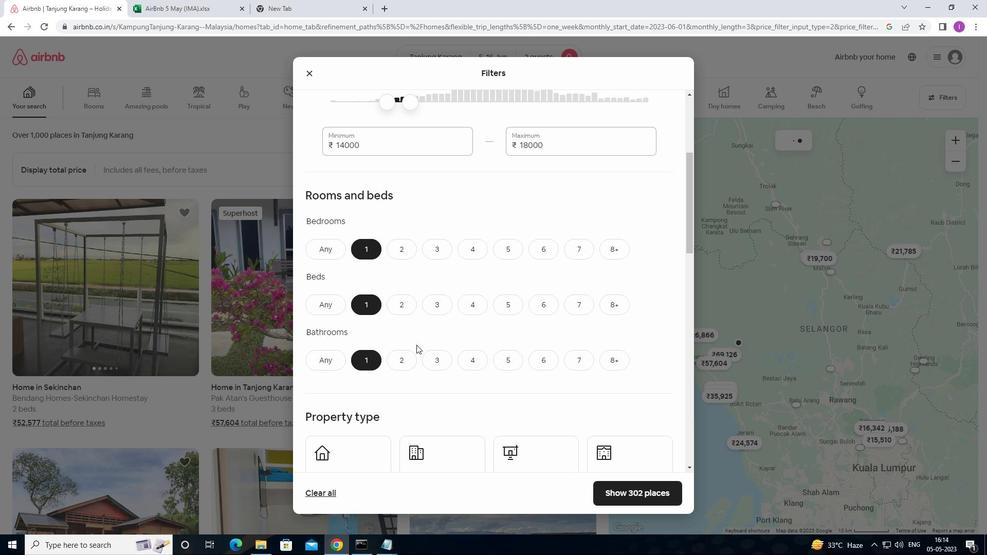 
Action: Mouse moved to (362, 323)
Screenshot: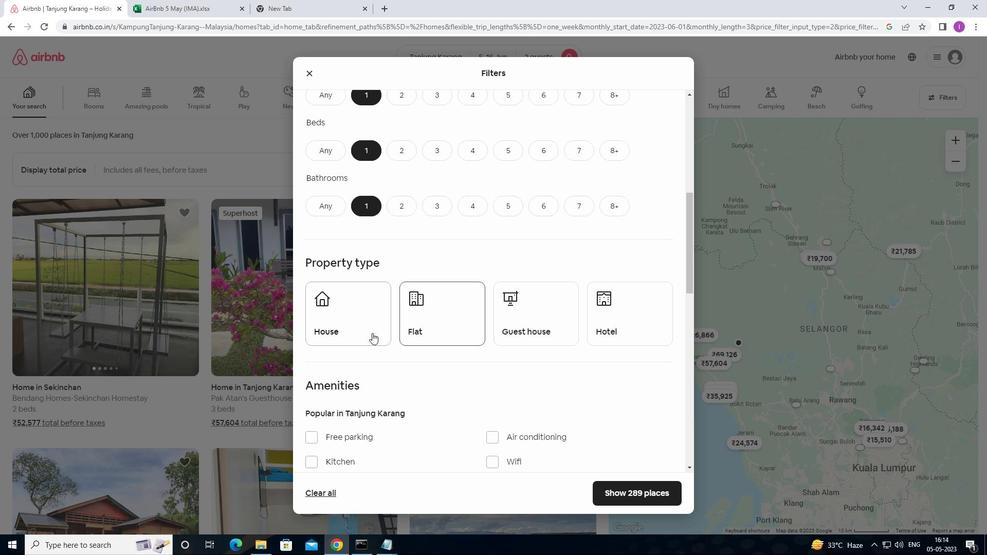 
Action: Mouse pressed left at (362, 323)
Screenshot: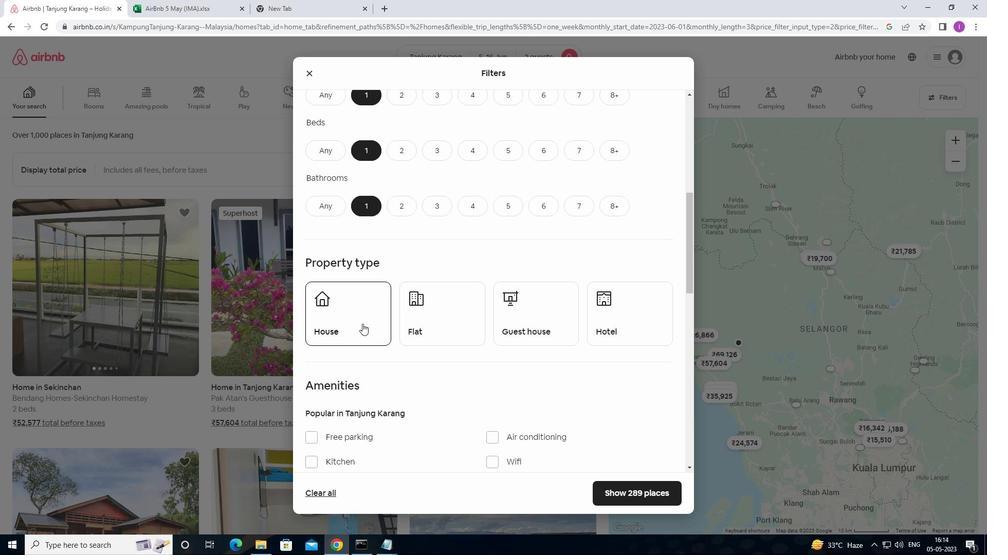 
Action: Mouse moved to (422, 323)
Screenshot: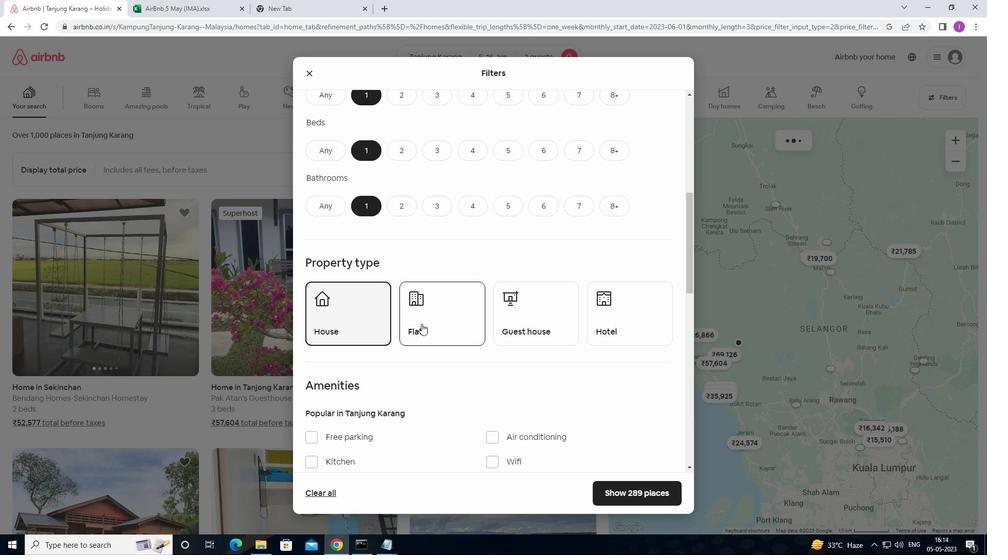 
Action: Mouse pressed left at (422, 323)
Screenshot: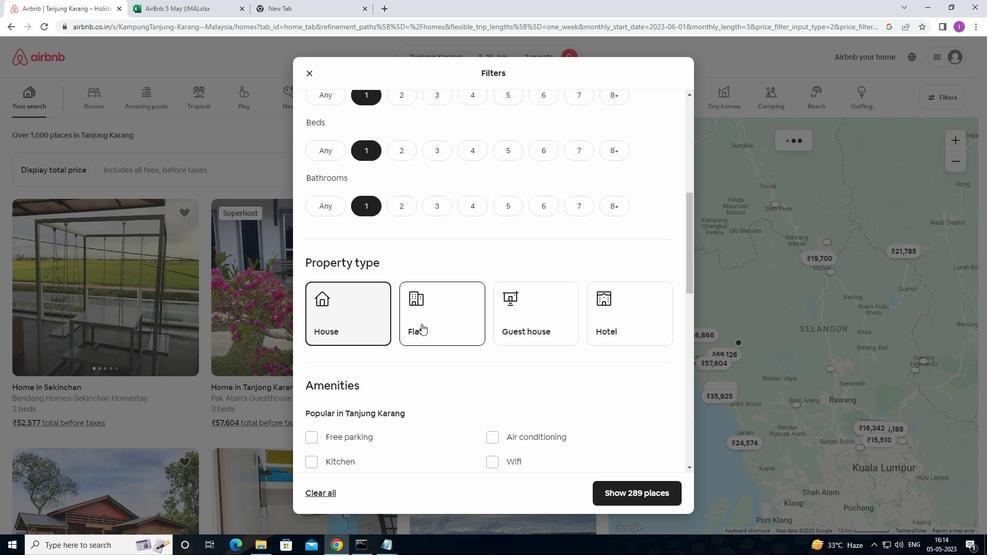 
Action: Mouse moved to (516, 323)
Screenshot: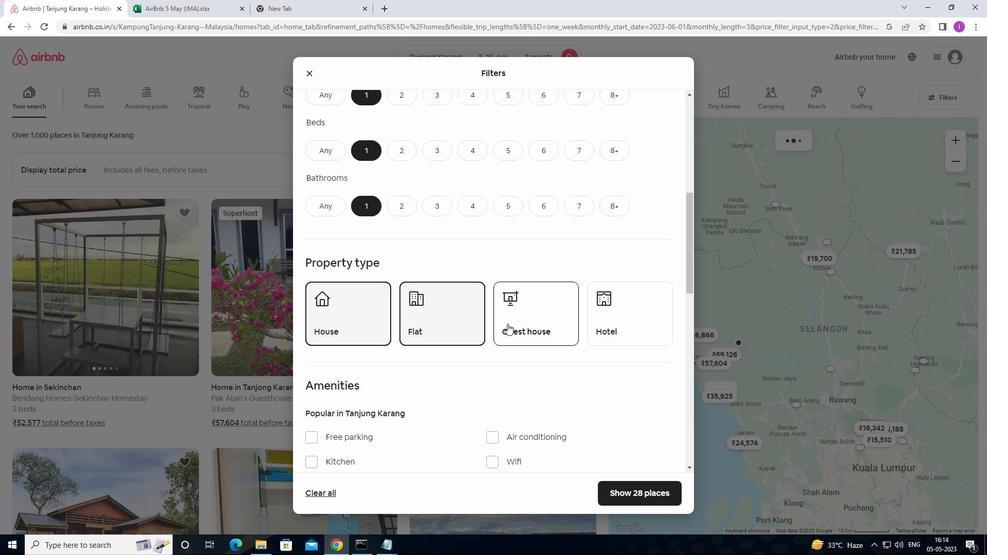 
Action: Mouse pressed left at (516, 323)
Screenshot: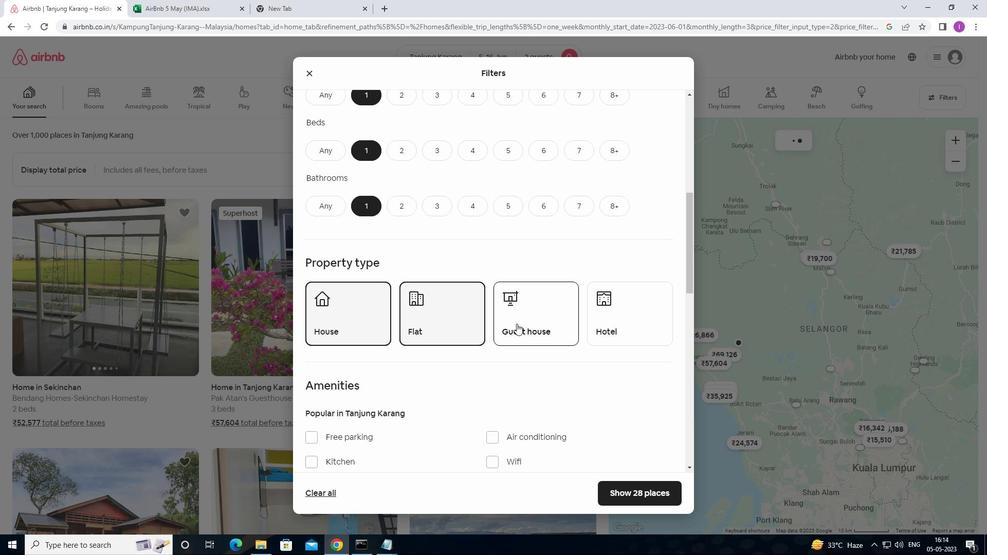 
Action: Mouse moved to (623, 329)
Screenshot: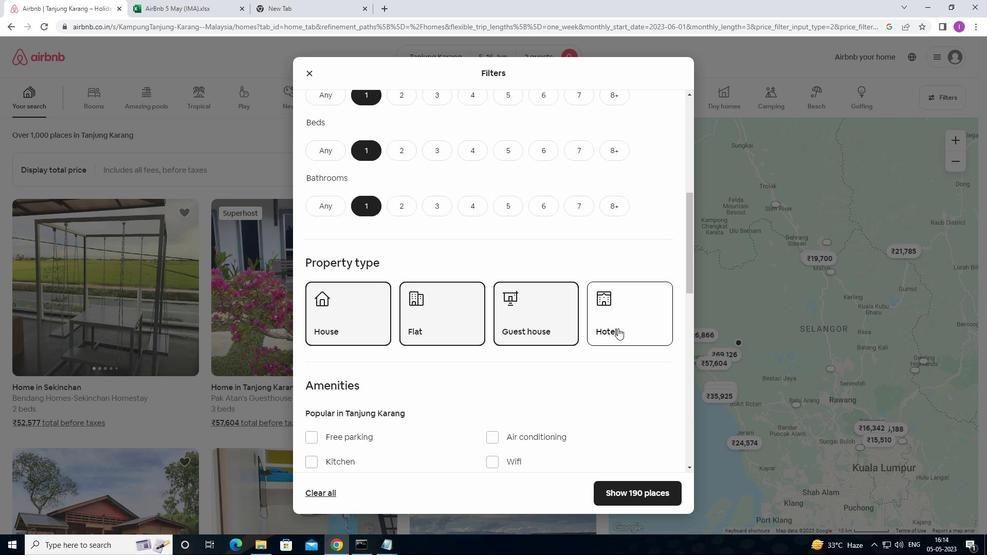 
Action: Mouse pressed left at (623, 329)
Screenshot: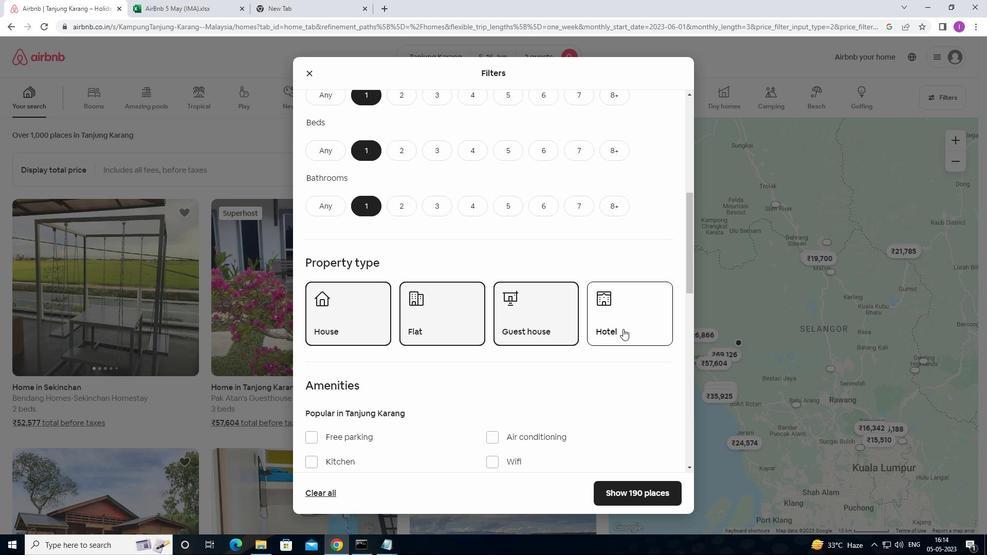 
Action: Mouse moved to (579, 335)
Screenshot: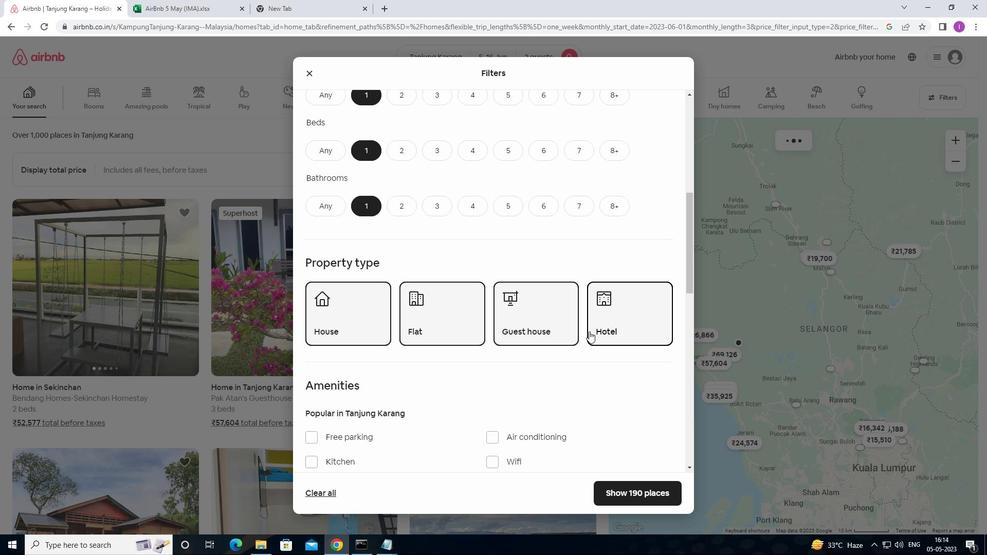 
Action: Mouse scrolled (579, 334) with delta (0, 0)
Screenshot: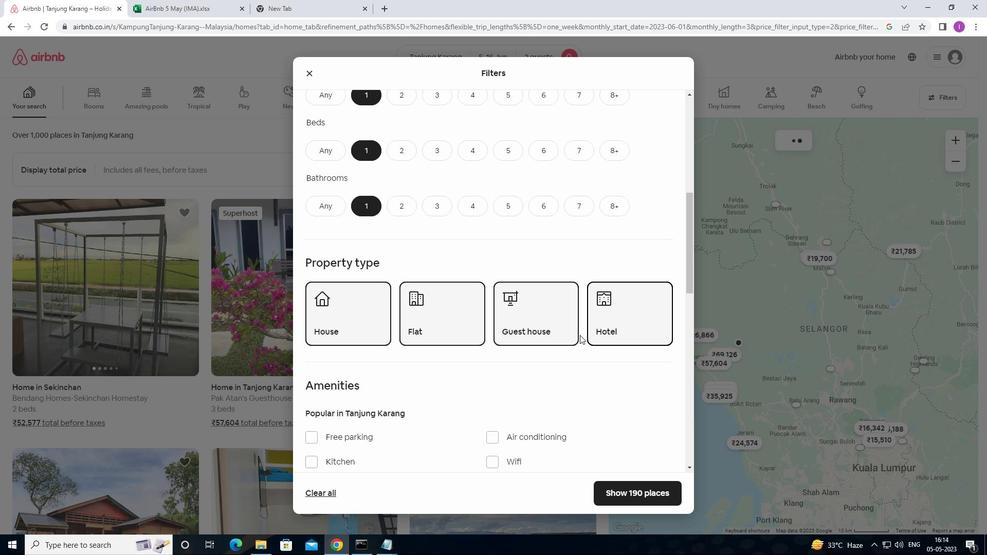 
Action: Mouse moved to (579, 333)
Screenshot: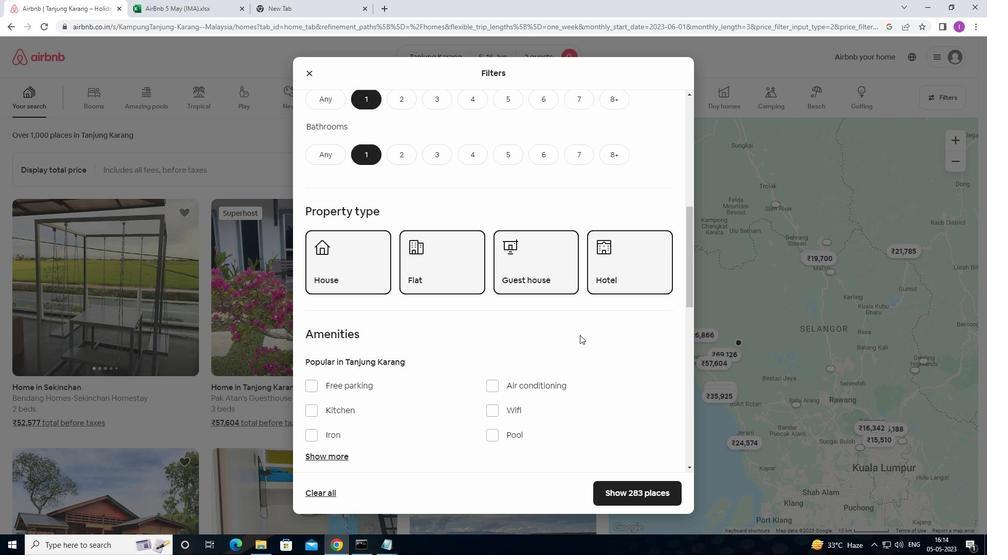 
Action: Mouse scrolled (579, 332) with delta (0, 0)
Screenshot: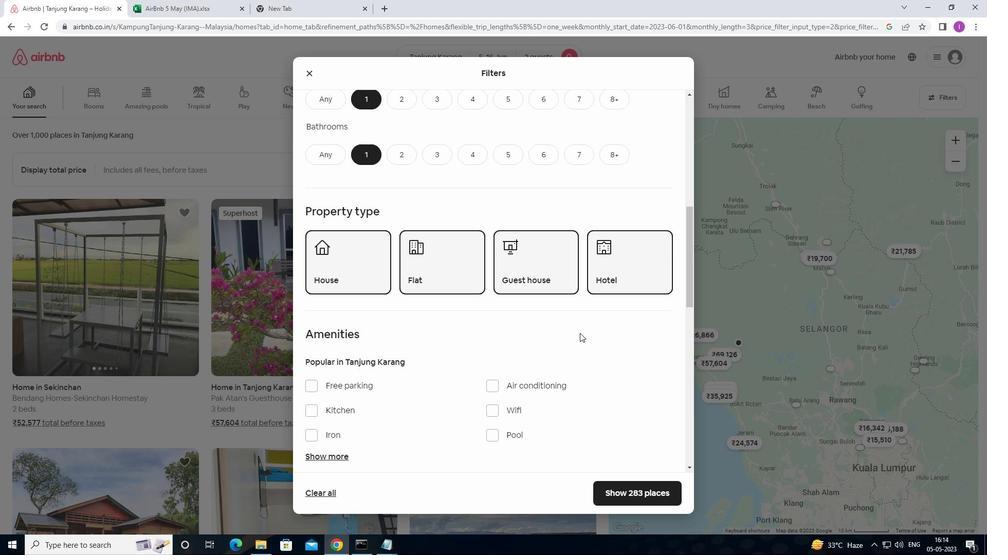 
Action: Mouse scrolled (579, 332) with delta (0, 0)
Screenshot: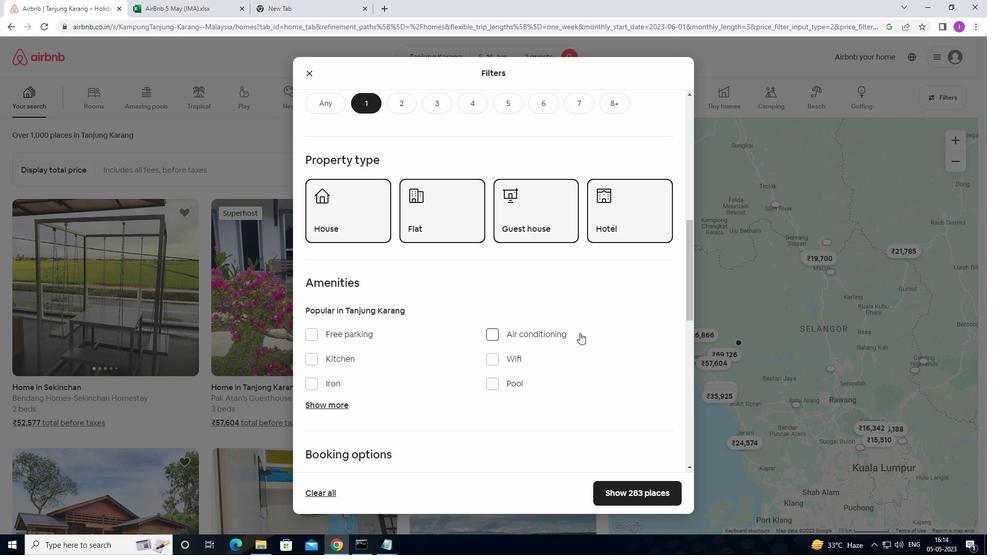 
Action: Mouse moved to (593, 328)
Screenshot: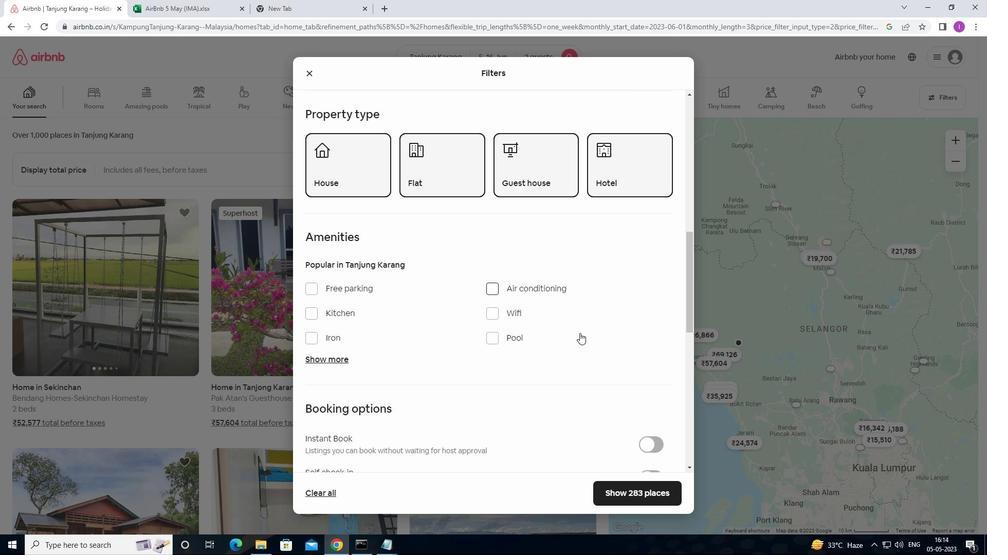 
Action: Mouse scrolled (593, 327) with delta (0, 0)
Screenshot: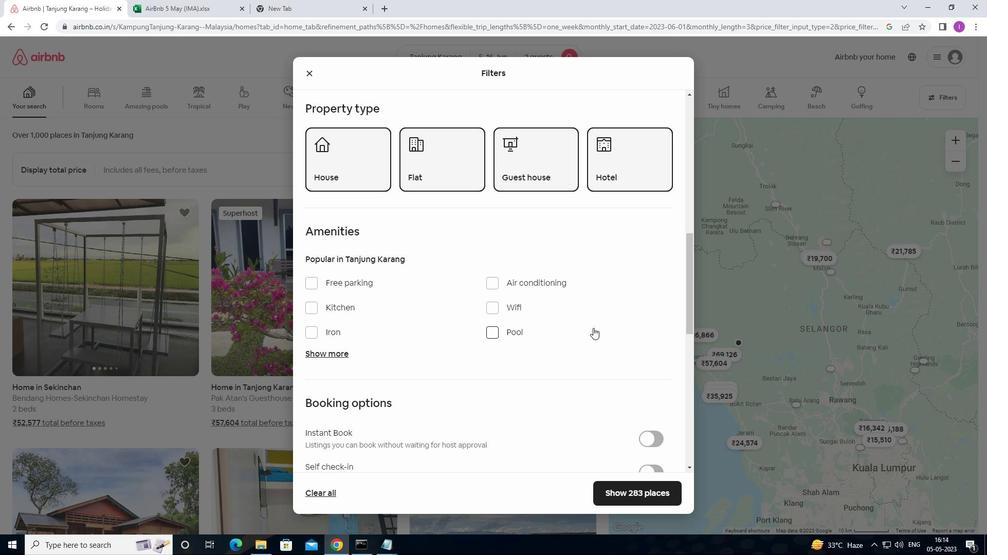 
Action: Mouse scrolled (593, 327) with delta (0, 0)
Screenshot: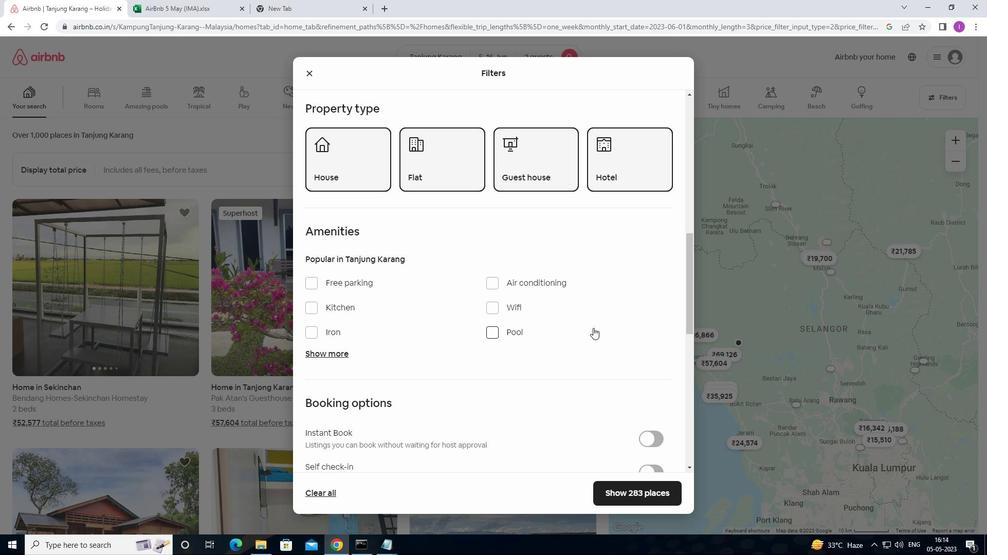
Action: Mouse scrolled (593, 327) with delta (0, 0)
Screenshot: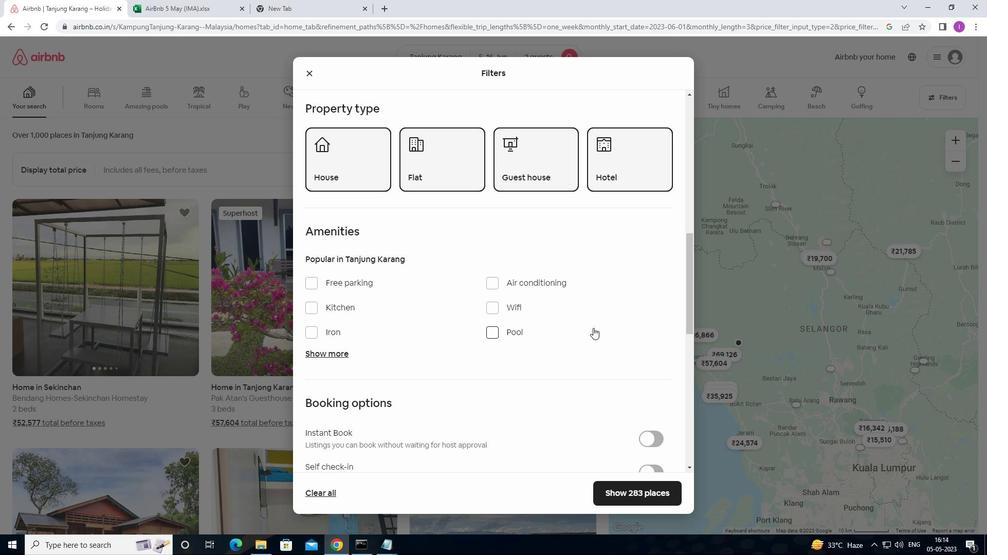 
Action: Mouse moved to (656, 323)
Screenshot: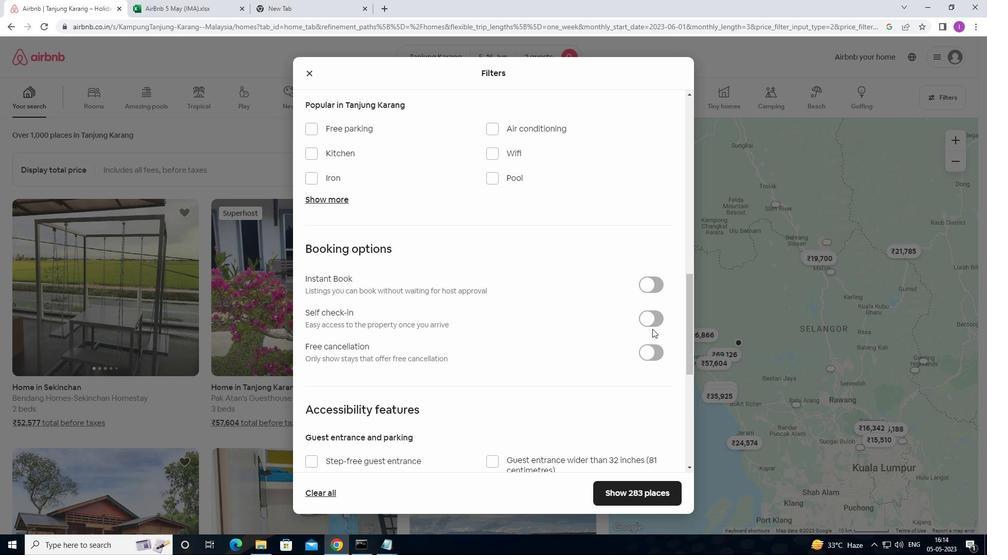 
Action: Mouse pressed left at (656, 323)
Screenshot: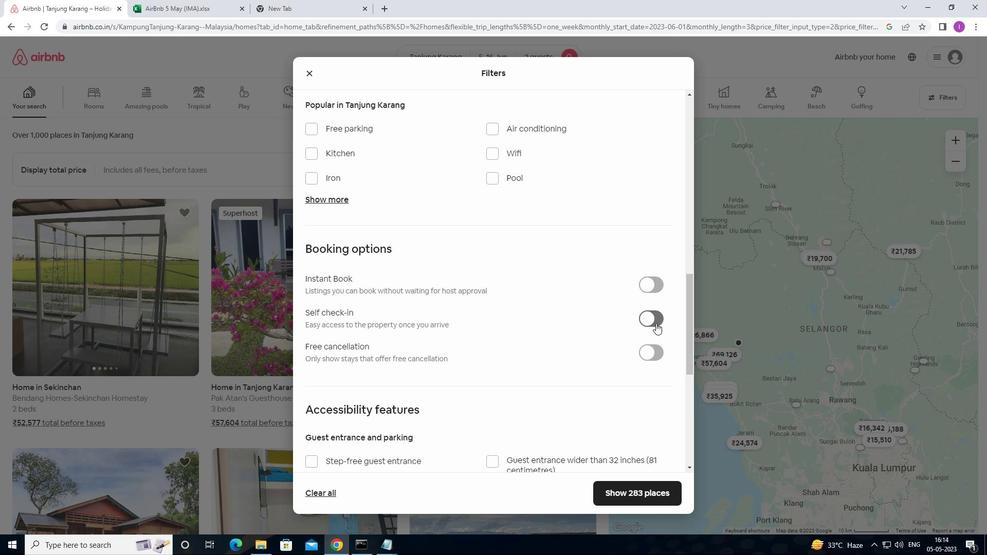 
Action: Mouse moved to (493, 416)
Screenshot: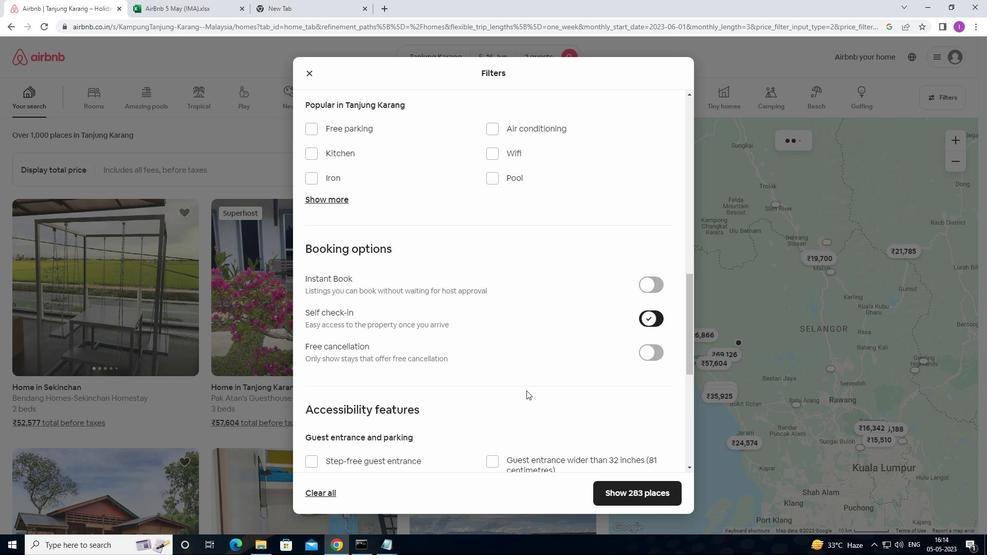 
Action: Mouse scrolled (493, 416) with delta (0, 0)
Screenshot: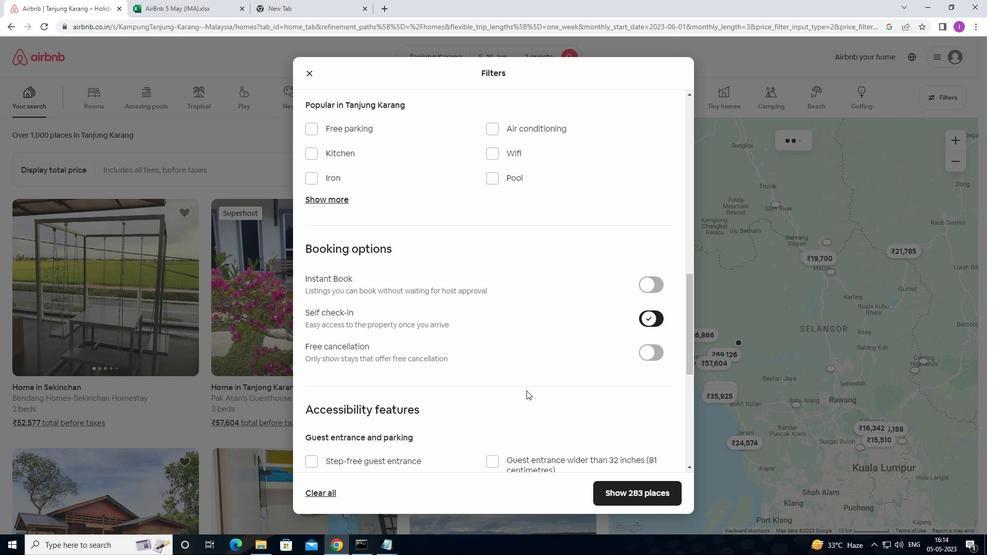 
Action: Mouse scrolled (493, 416) with delta (0, 0)
Screenshot: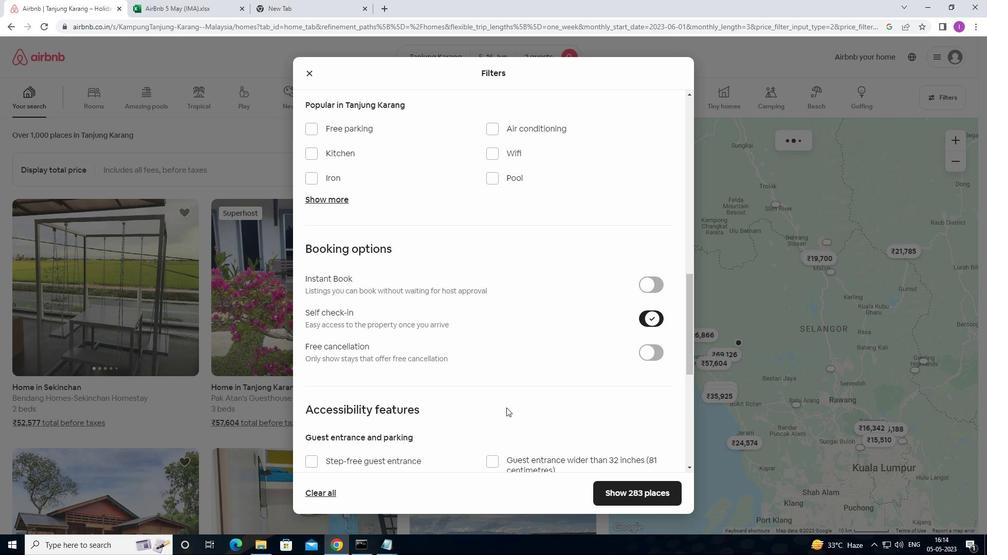 
Action: Mouse scrolled (493, 416) with delta (0, 0)
Screenshot: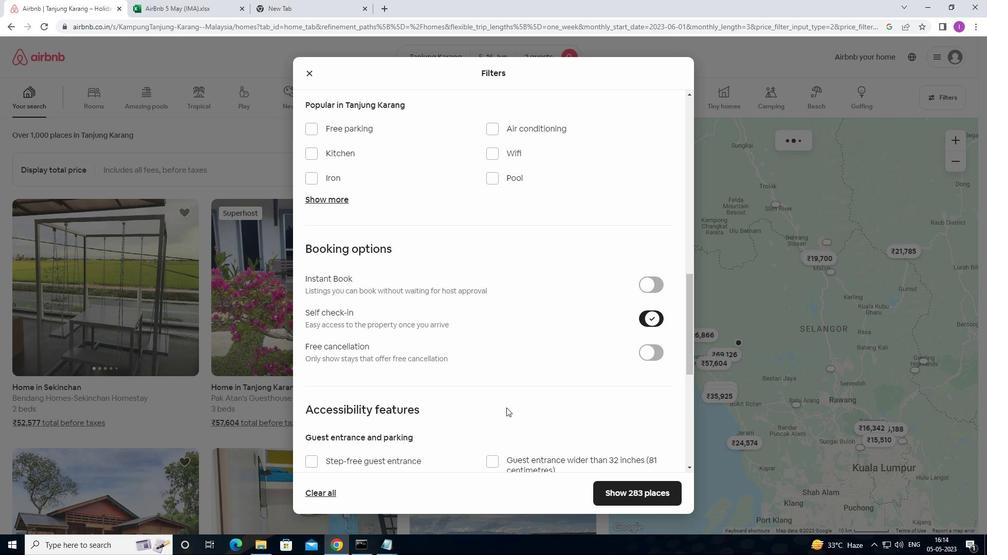 
Action: Mouse scrolled (493, 416) with delta (0, 0)
Screenshot: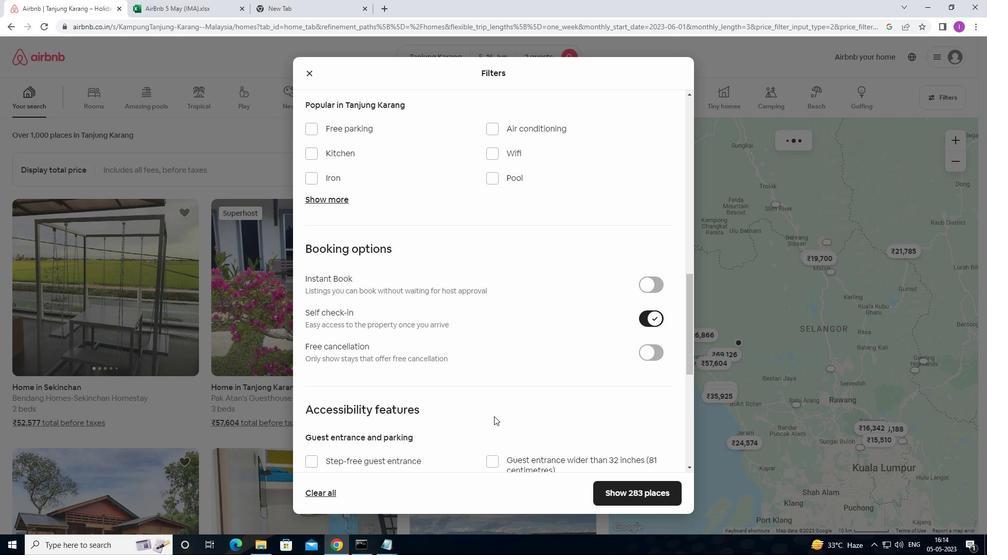 
Action: Mouse scrolled (493, 416) with delta (0, 0)
Screenshot: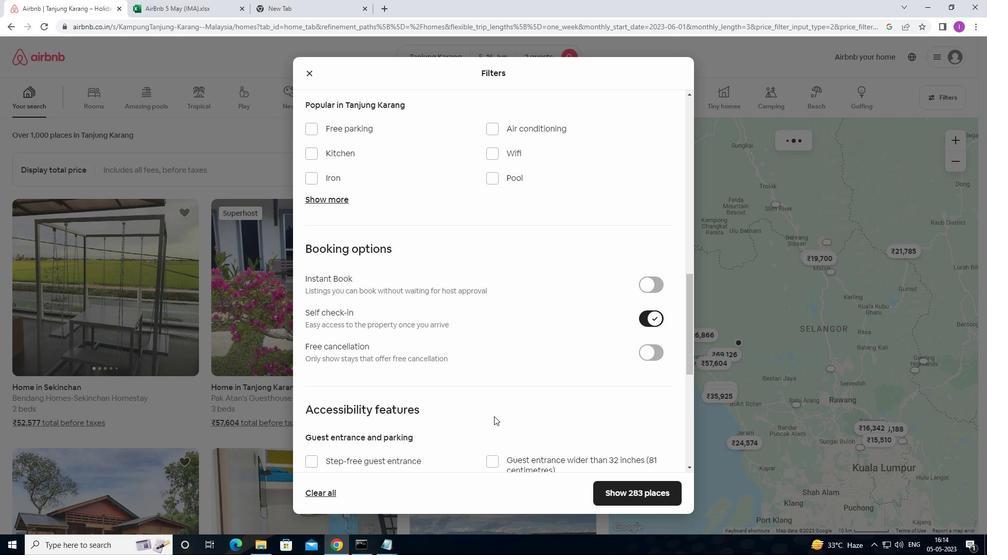 
Action: Mouse moved to (489, 418)
Screenshot: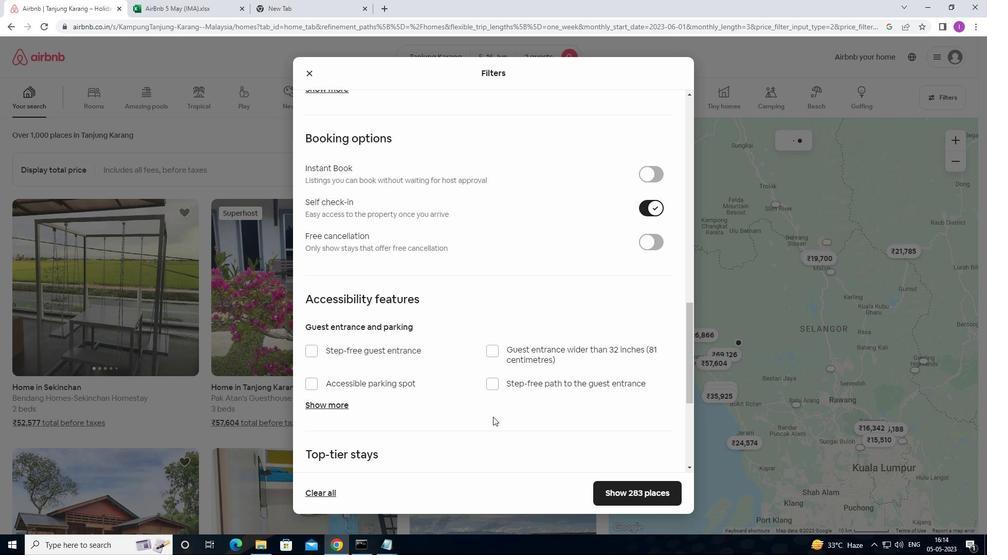 
Action: Mouse scrolled (489, 417) with delta (0, 0)
Screenshot: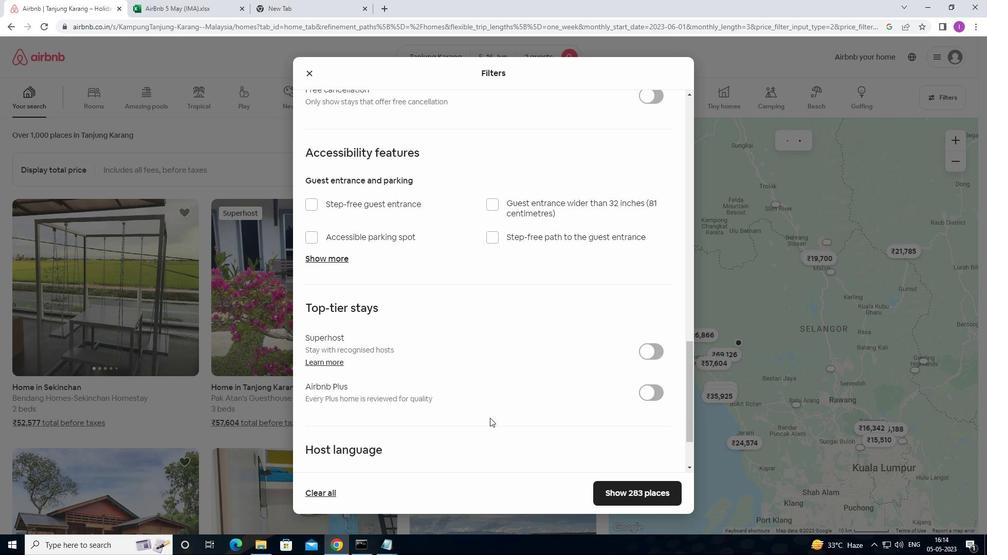 
Action: Mouse scrolled (489, 417) with delta (0, 0)
Screenshot: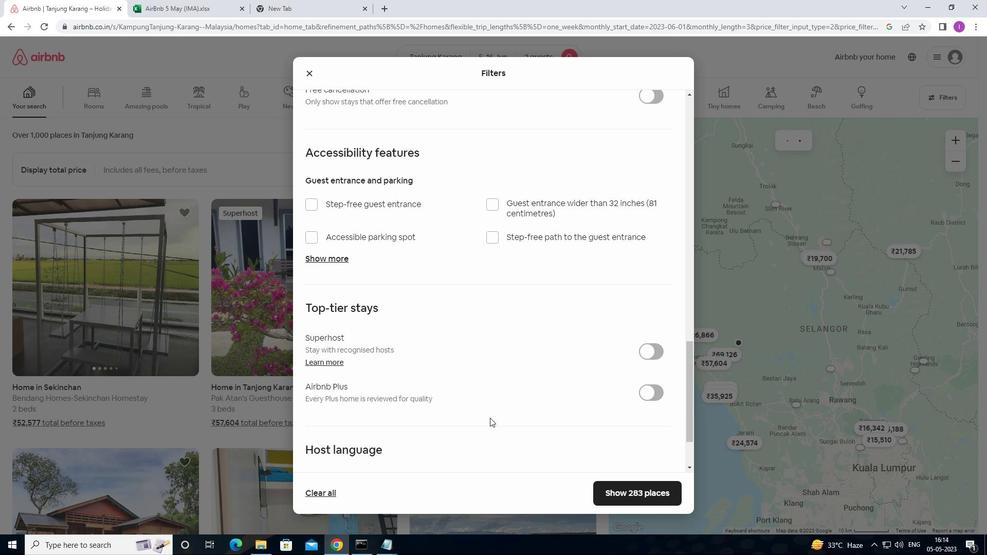 
Action: Mouse scrolled (489, 417) with delta (0, 0)
Screenshot: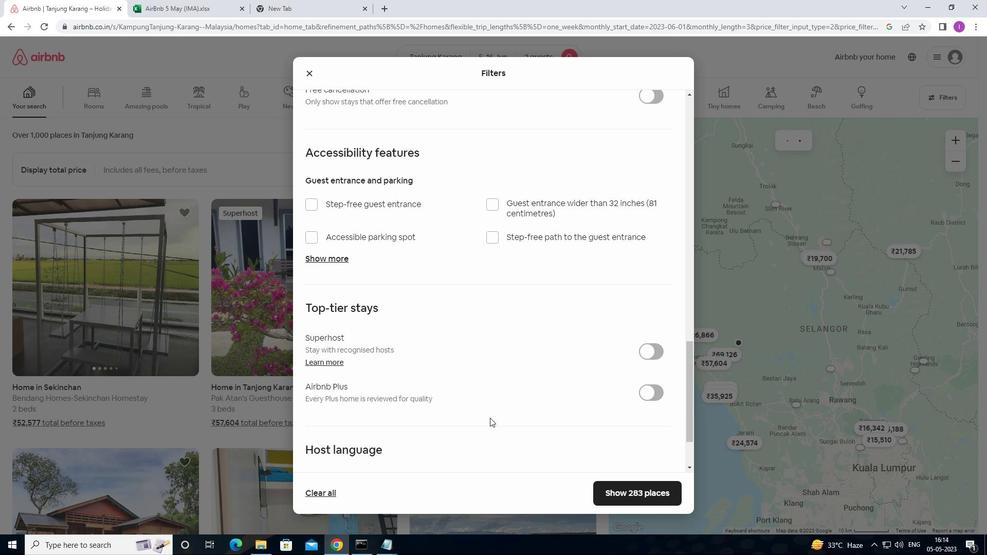 
Action: Mouse scrolled (489, 417) with delta (0, 0)
Screenshot: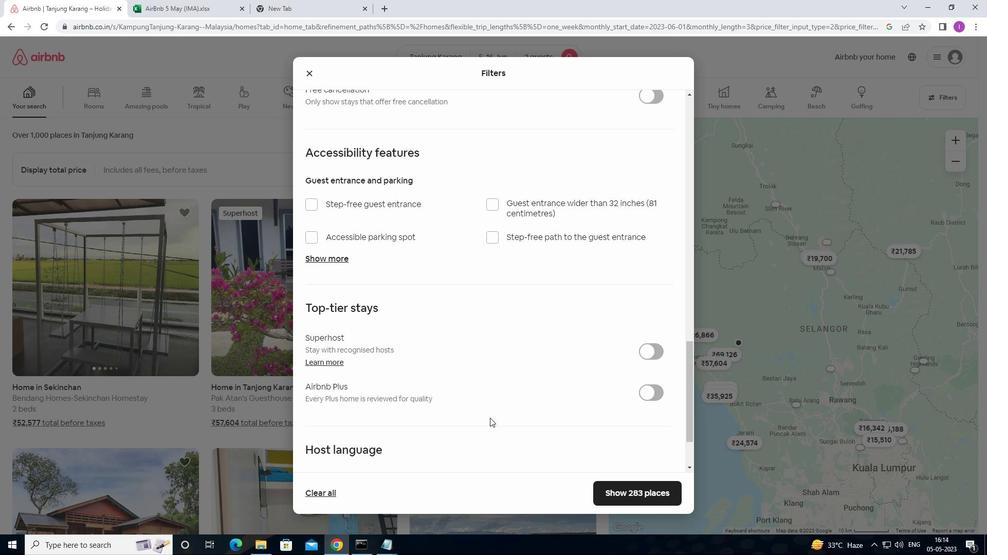
Action: Mouse scrolled (489, 417) with delta (0, 0)
Screenshot: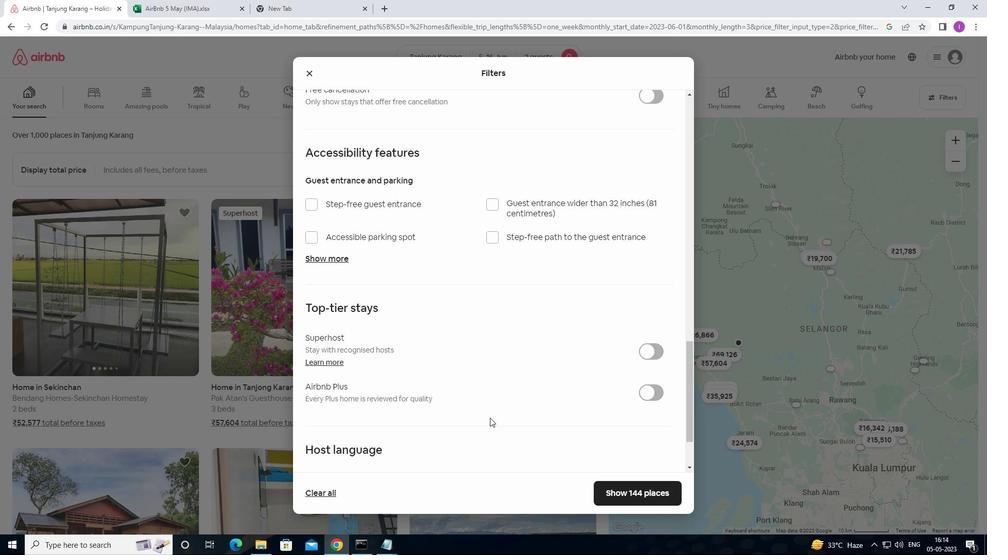 
Action: Mouse moved to (487, 419)
Screenshot: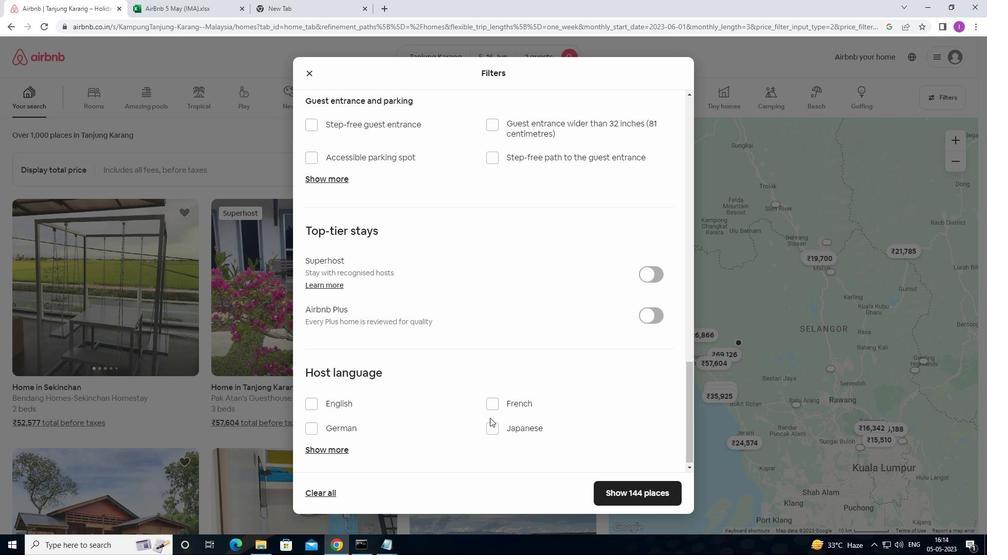 
Action: Mouse scrolled (487, 418) with delta (0, 0)
Screenshot: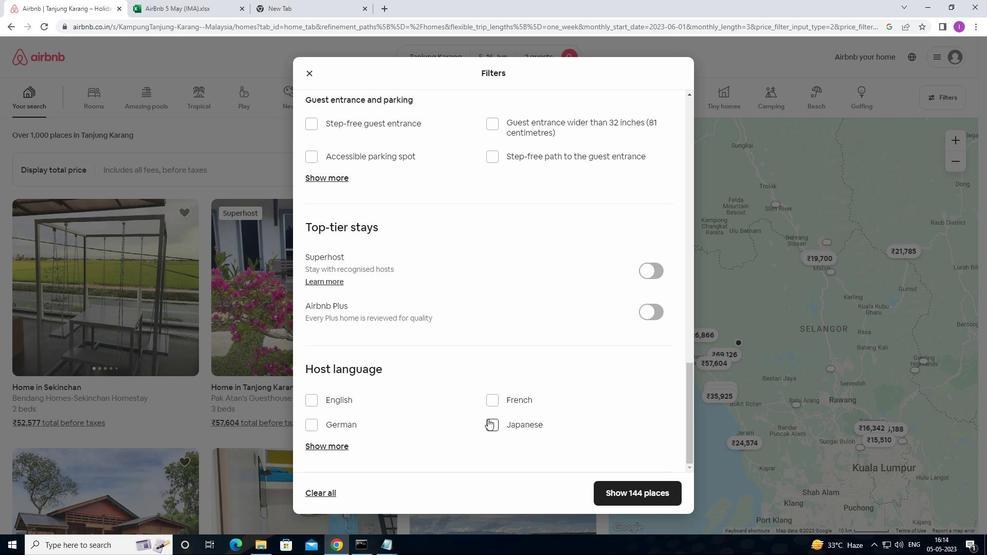
Action: Mouse scrolled (487, 418) with delta (0, 0)
Screenshot: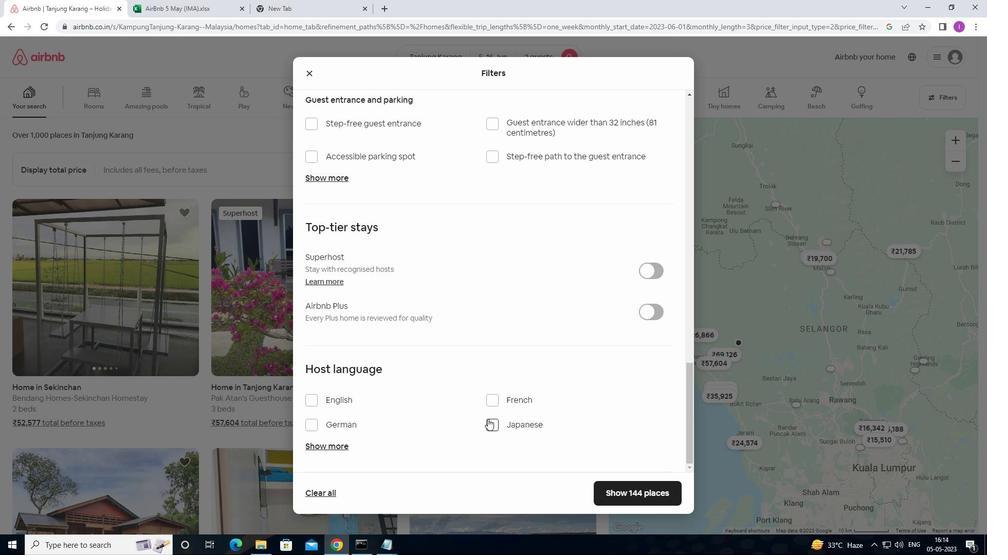 
Action: Mouse scrolled (487, 418) with delta (0, 0)
Screenshot: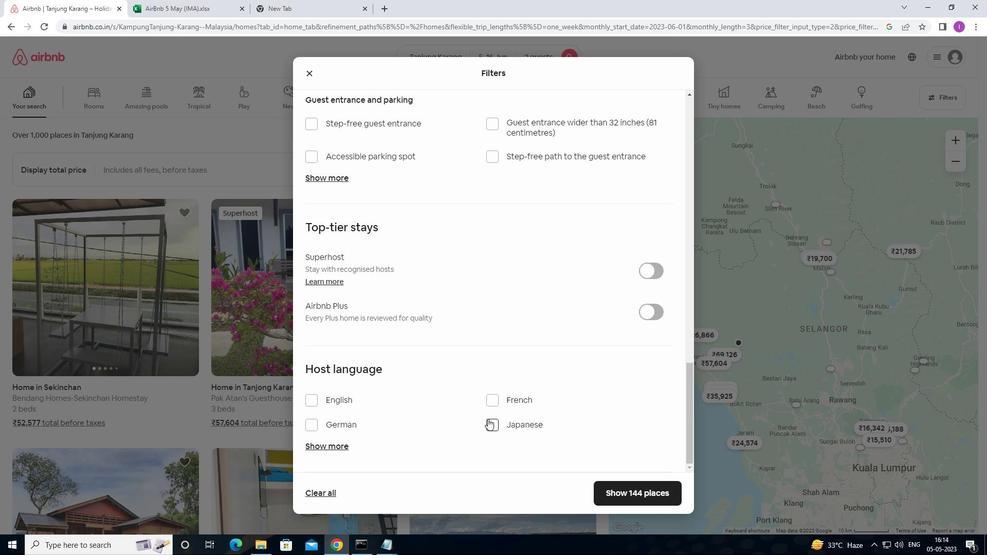
Action: Mouse moved to (307, 401)
Screenshot: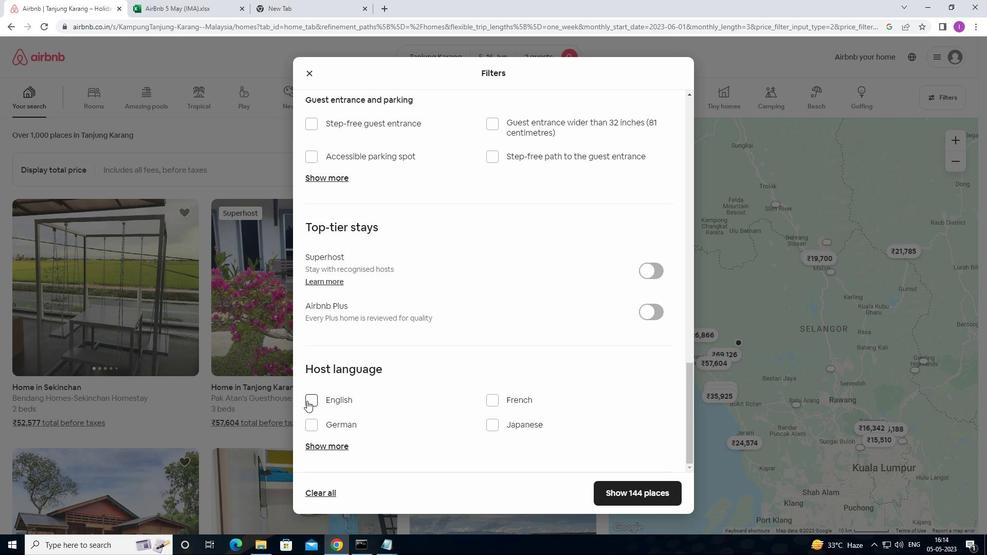 
Action: Mouse pressed left at (307, 401)
Screenshot: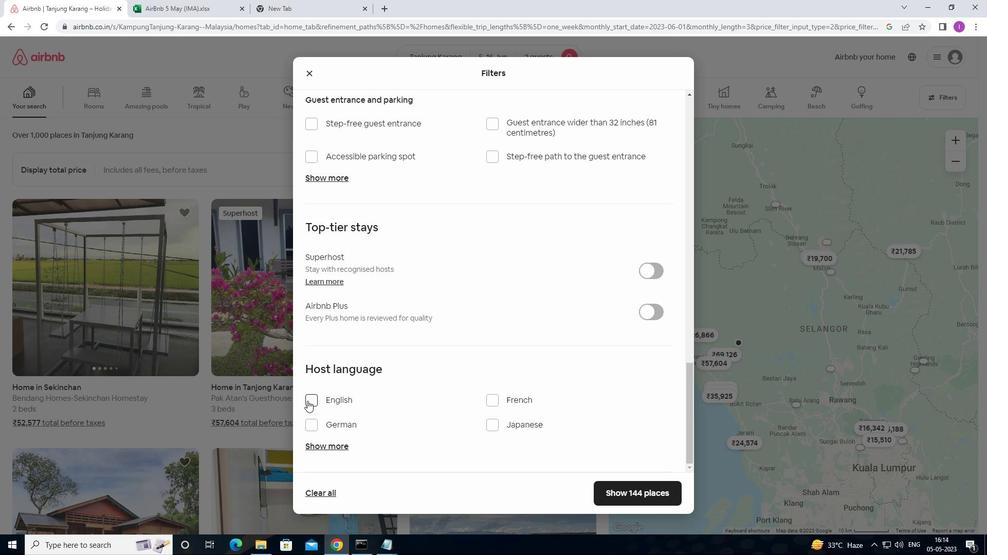 
Action: Mouse moved to (615, 489)
Screenshot: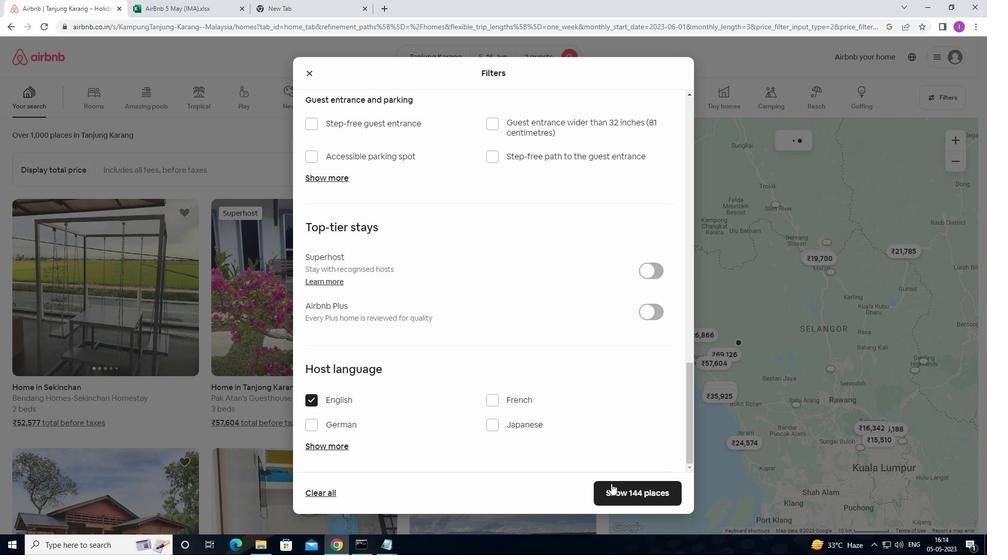 
Action: Mouse pressed left at (615, 489)
Screenshot: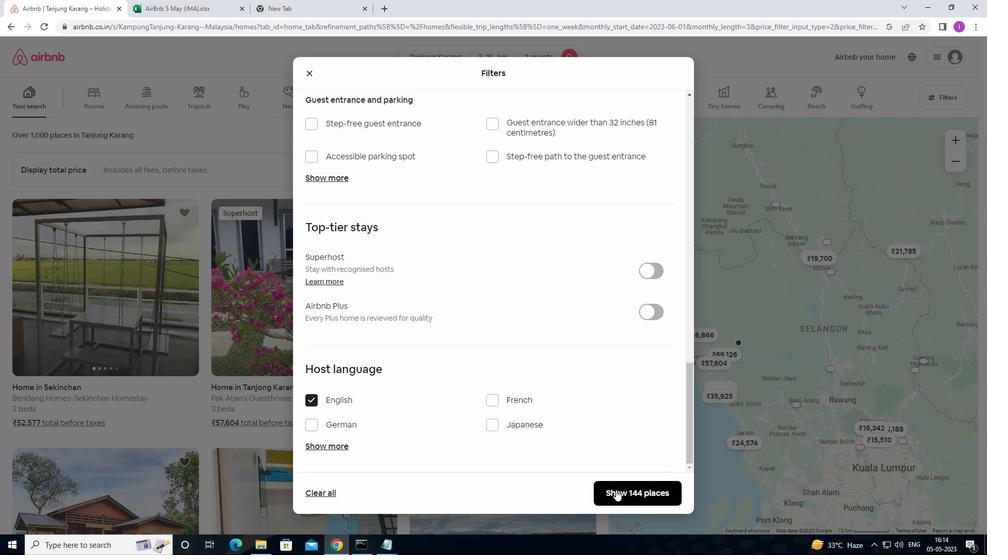 
Action: Mouse moved to (620, 474)
Screenshot: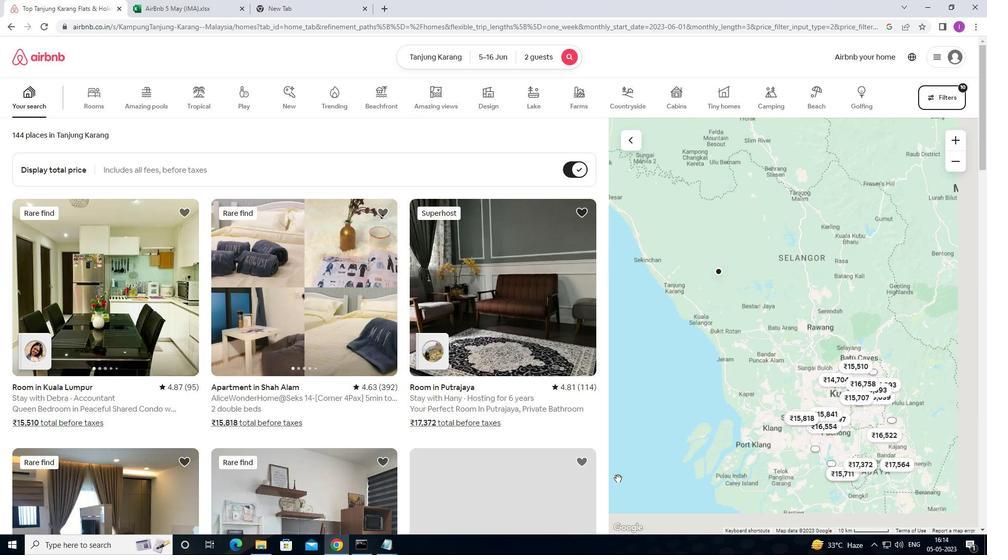 
